 Task: Create new invoice with Date Opened :30-Apr-23, Select Customer: Saravana Bhavan, Terms: Payment Term 2. Make invoice entry for item-1 with Date: 30-Apr-23, Description: Play-Doh Brand Slime Toy Single Can, Action: Material, Income Account: Income:Sales, Quantity: 2, Unit Price: 7.4, Discount $: 0.55. Make entry for item-2 with Date: 30-Apr-23, Description: Ben & Jerry's Cherry Garcia_x000D_
, Action: Material, Income Account: Income:Sales, Quantity: 1, Unit Price: 7.5, Discount $: 1.55. Make entry for item-3 with Date: 30-Apr-23, Description: Degree Advanced Advanced Antiperspirant Deodorant Cool Rush, Action: Material, Income Account: Income:Sales, Quantity: 1, Unit Price: 8.5, Discount $: 2.05. Write Notes: 'Looking forward to serving you again.'. Post Invoice with Post Date: 30-Apr-23, Post to Accounts: Assets:Accounts Receivable. Pay / Process Payment with Transaction Date: 15-May-23, Amount: 26.65, Transfer Account: Checking Account. Print Invoice, display notes by going to Option, then go to Display Tab and check 'Invoice Notes'.
Action: Mouse moved to (135, 39)
Screenshot: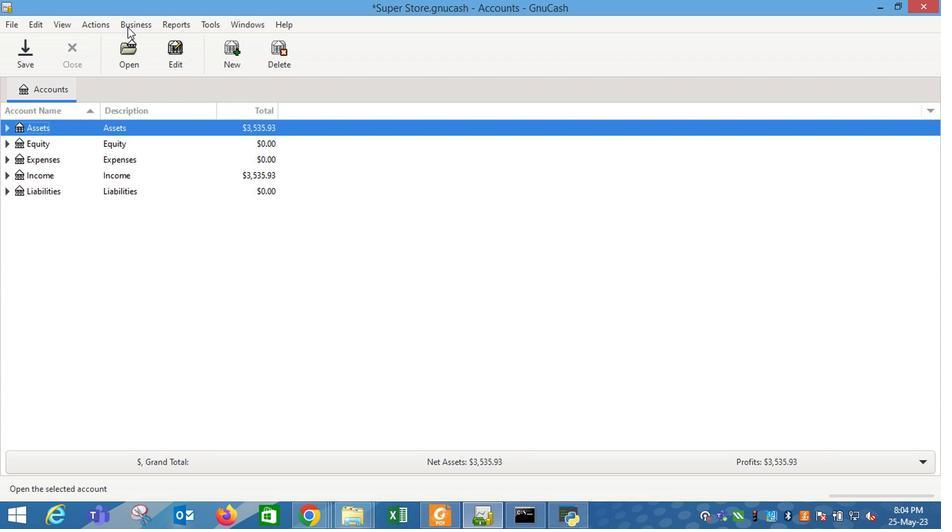 
Action: Mouse pressed left at (135, 39)
Screenshot: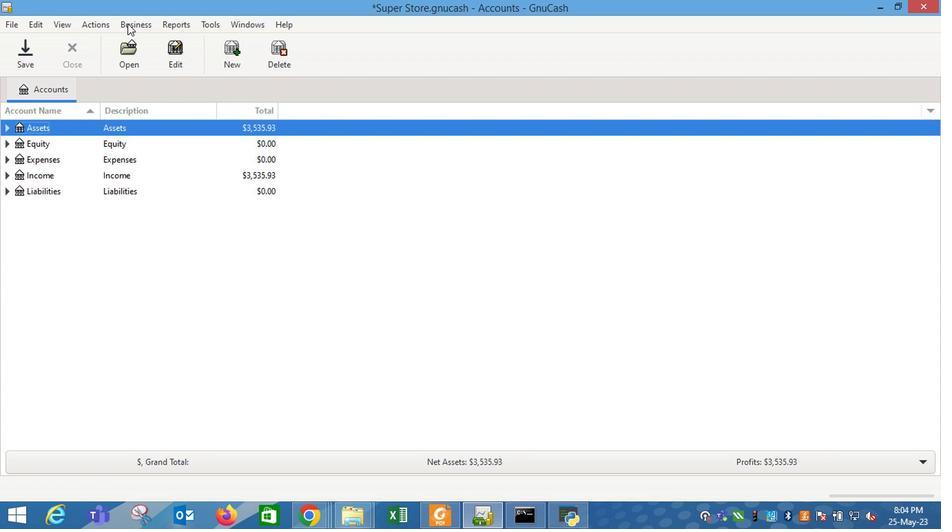 
Action: Mouse moved to (307, 104)
Screenshot: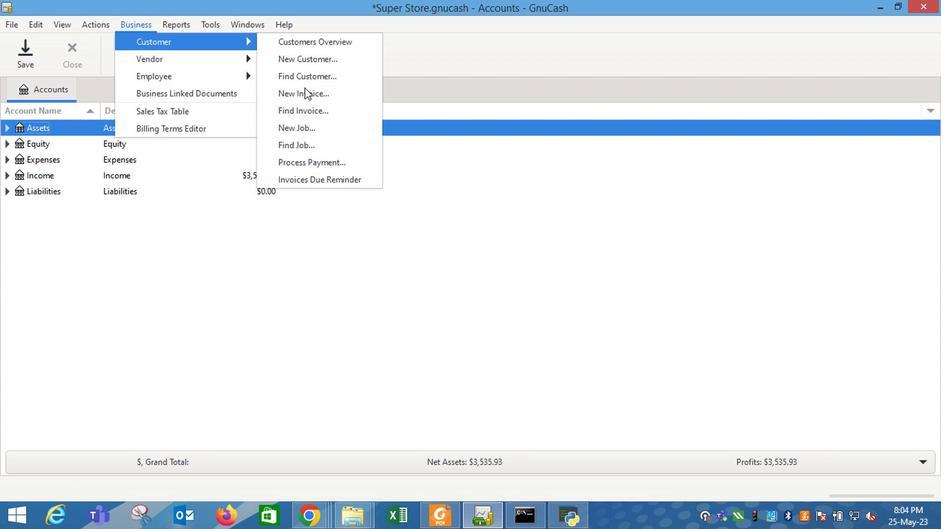 
Action: Mouse pressed left at (307, 104)
Screenshot: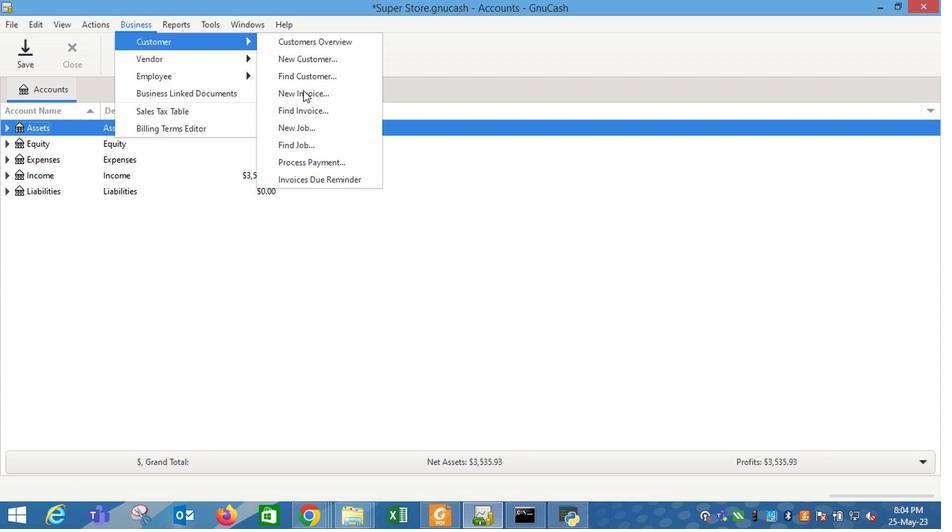 
Action: Mouse moved to (565, 224)
Screenshot: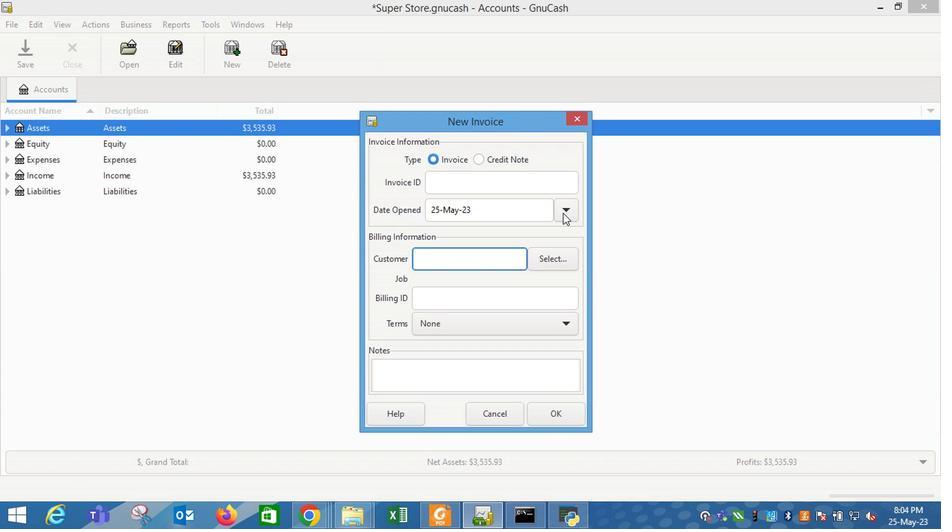 
Action: Mouse pressed left at (565, 224)
Screenshot: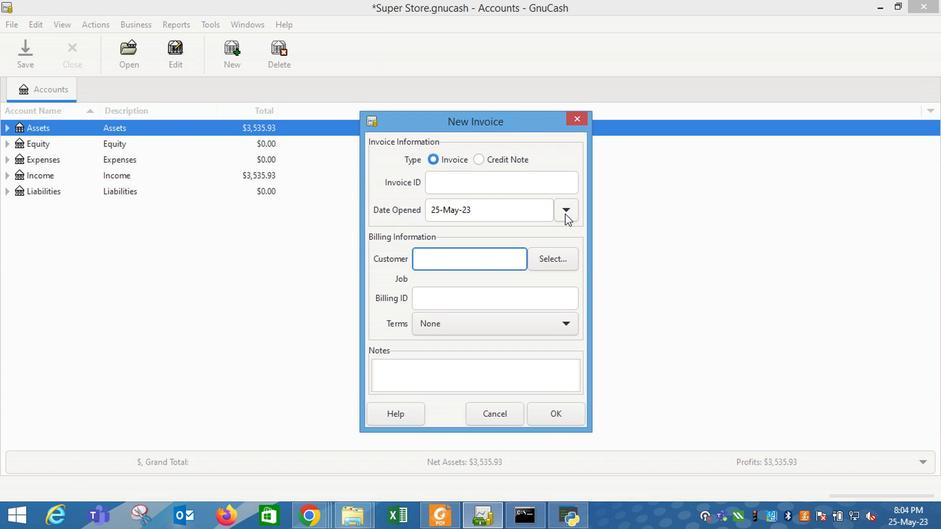 
Action: Mouse moved to (460, 241)
Screenshot: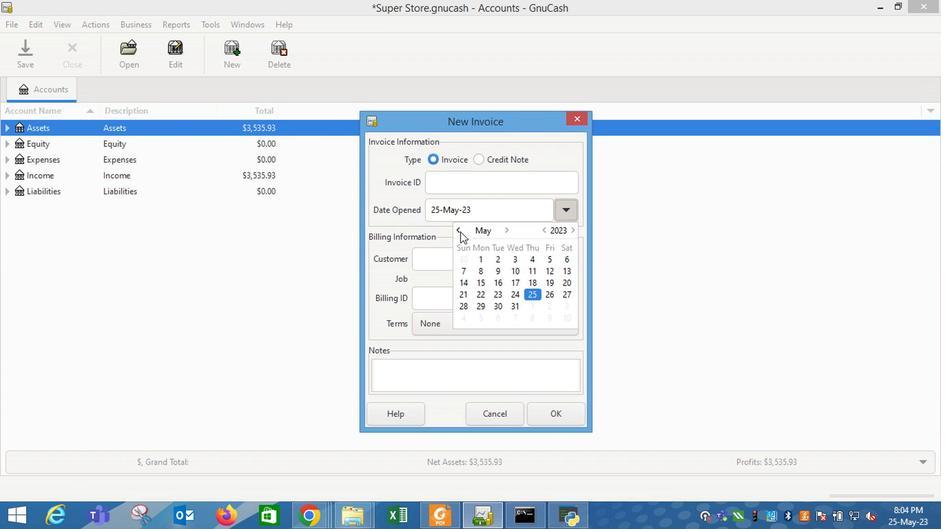 
Action: Mouse pressed left at (460, 241)
Screenshot: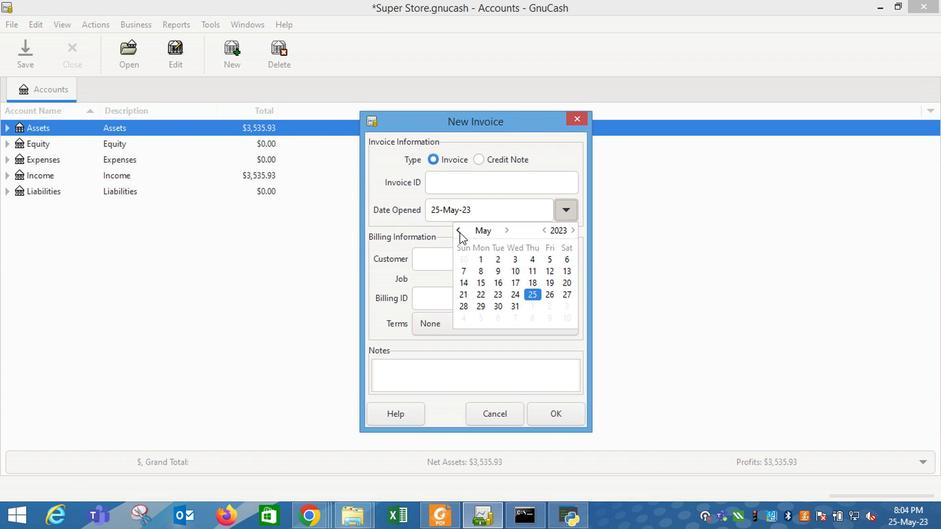 
Action: Mouse moved to (466, 325)
Screenshot: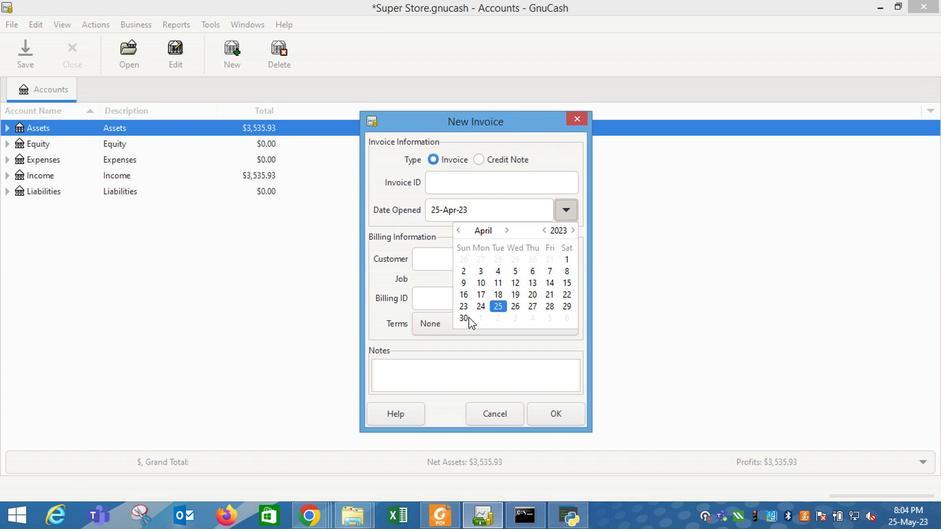 
Action: Mouse pressed left at (466, 325)
Screenshot: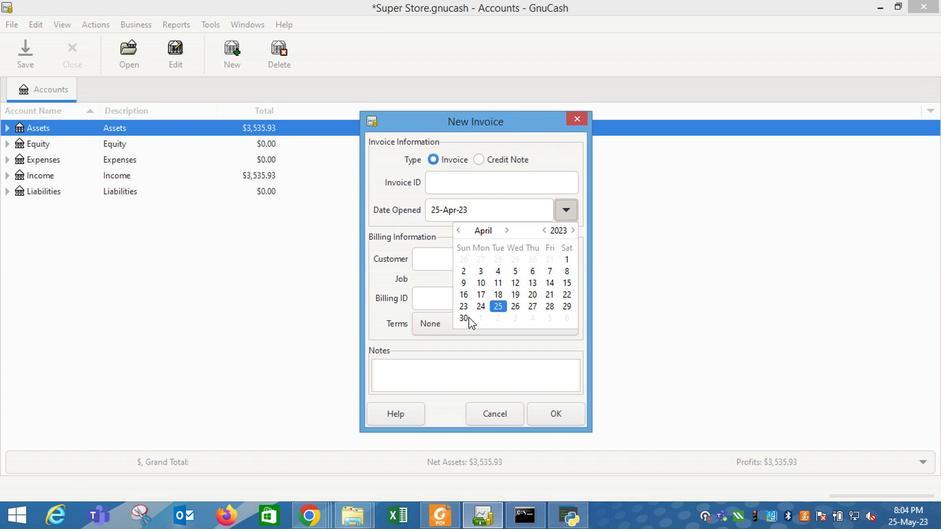 
Action: Mouse moved to (436, 268)
Screenshot: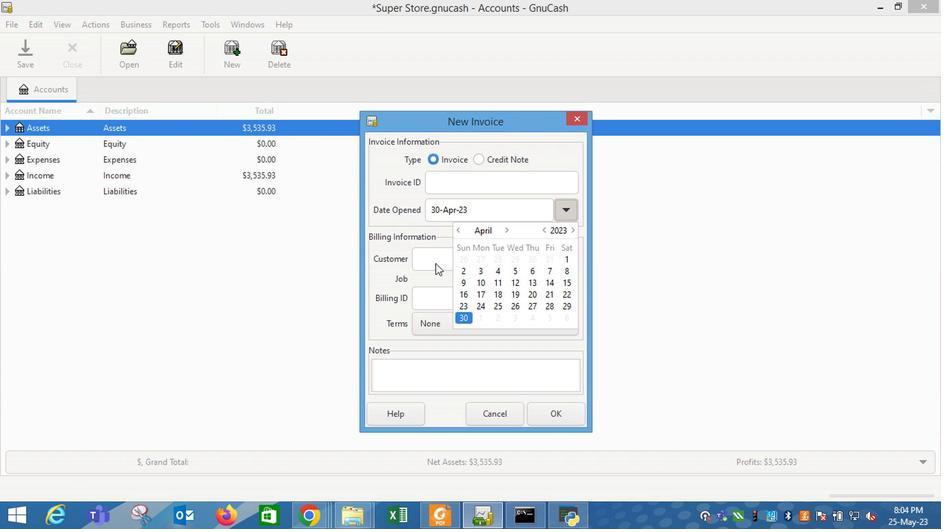 
Action: Mouse pressed left at (436, 268)
Screenshot: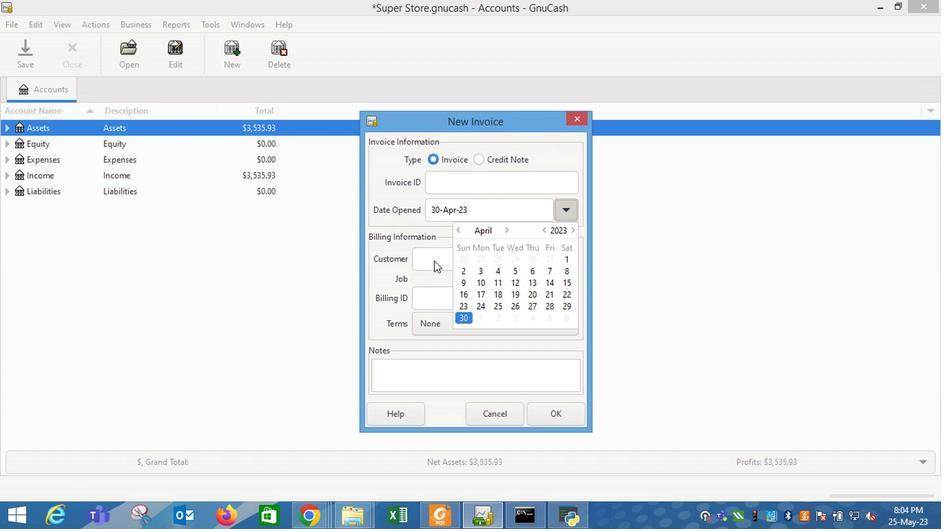 
Action: Mouse moved to (436, 266)
Screenshot: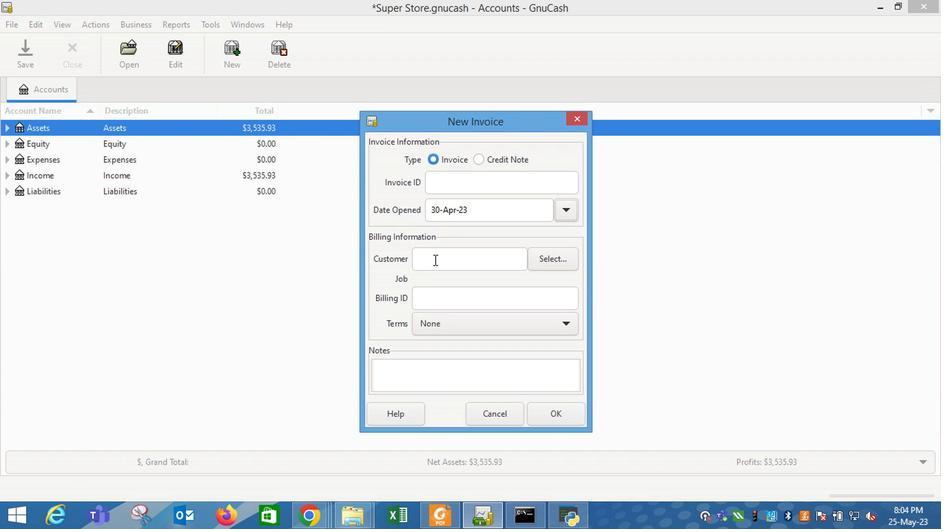 
Action: Mouse pressed left at (436, 266)
Screenshot: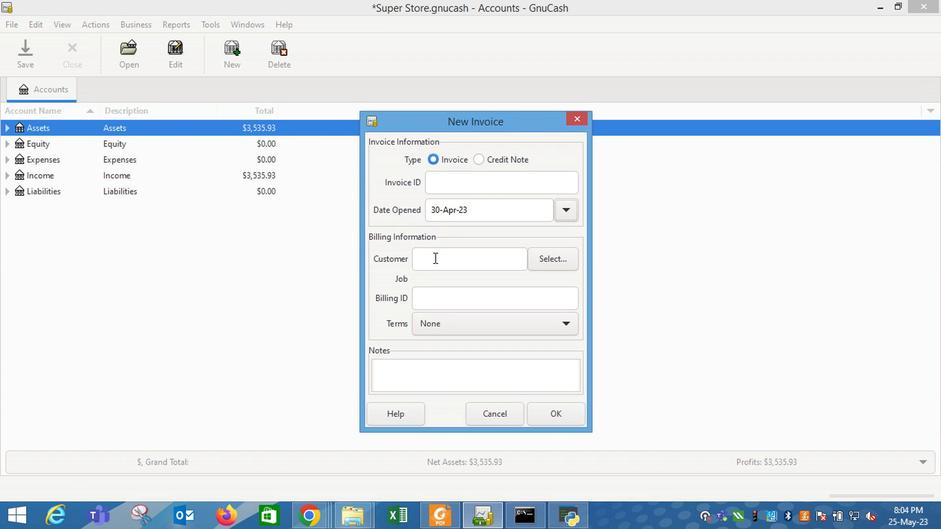 
Action: Key pressed sar
Screenshot: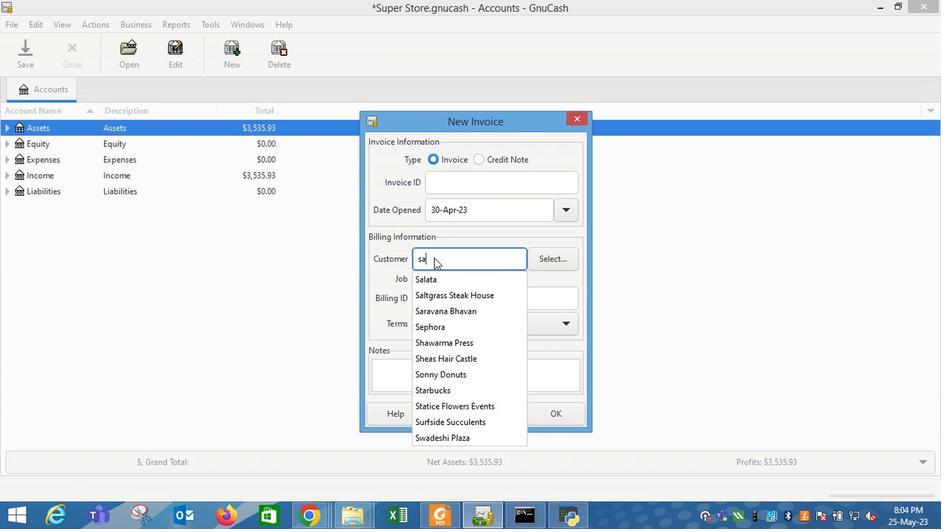 
Action: Mouse moved to (437, 284)
Screenshot: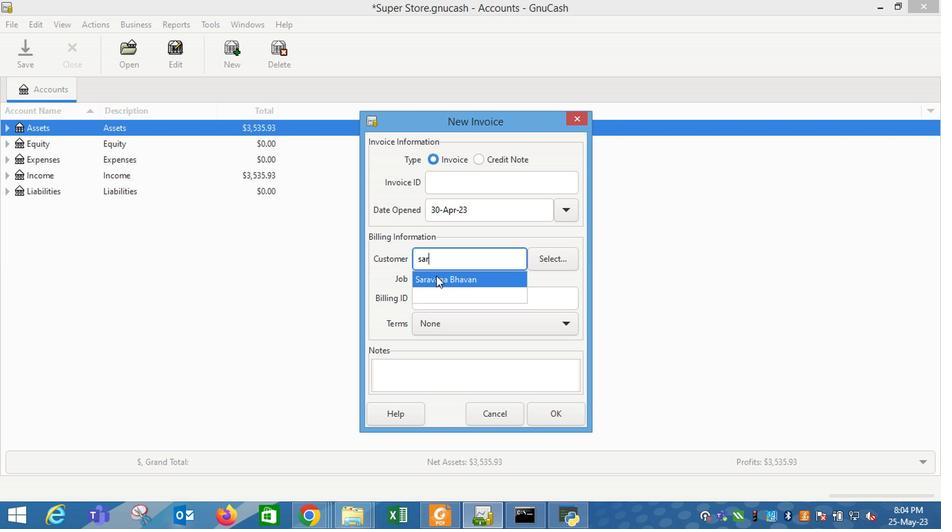 
Action: Mouse pressed left at (437, 284)
Screenshot: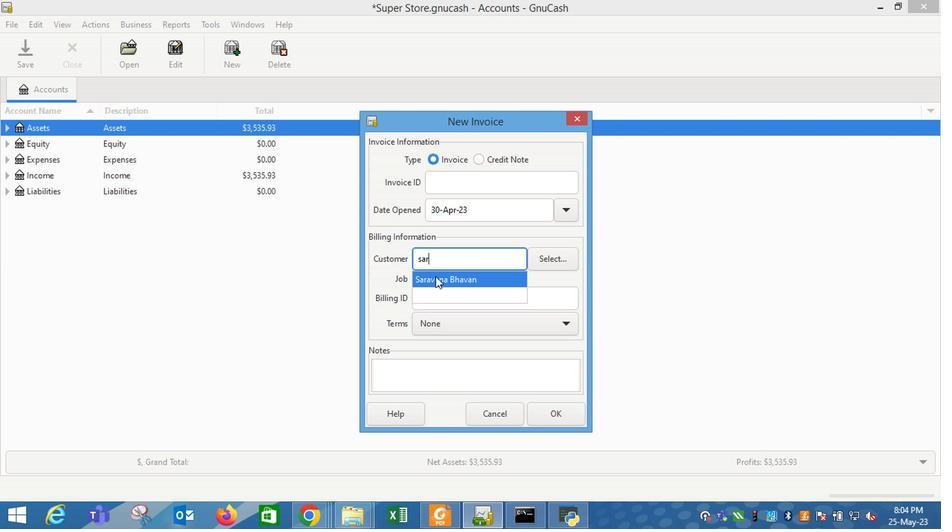 
Action: Mouse moved to (461, 337)
Screenshot: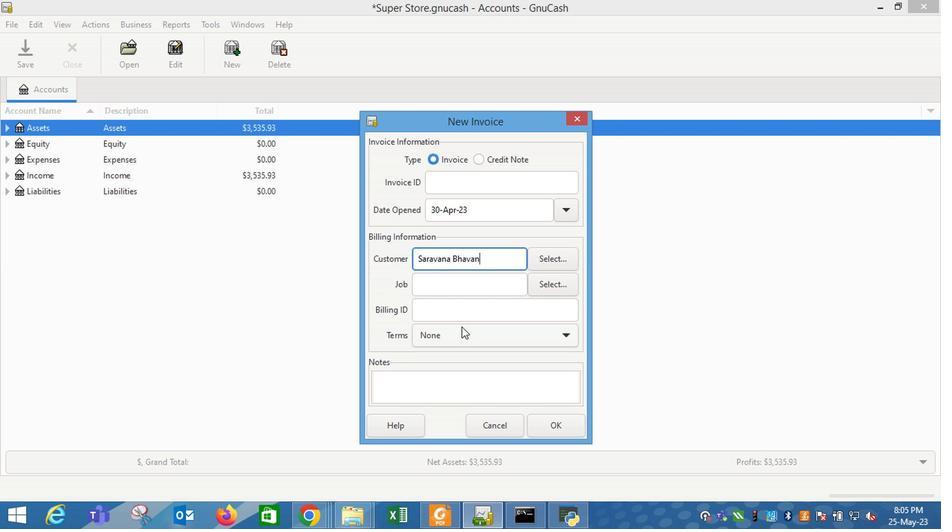 
Action: Mouse pressed left at (461, 337)
Screenshot: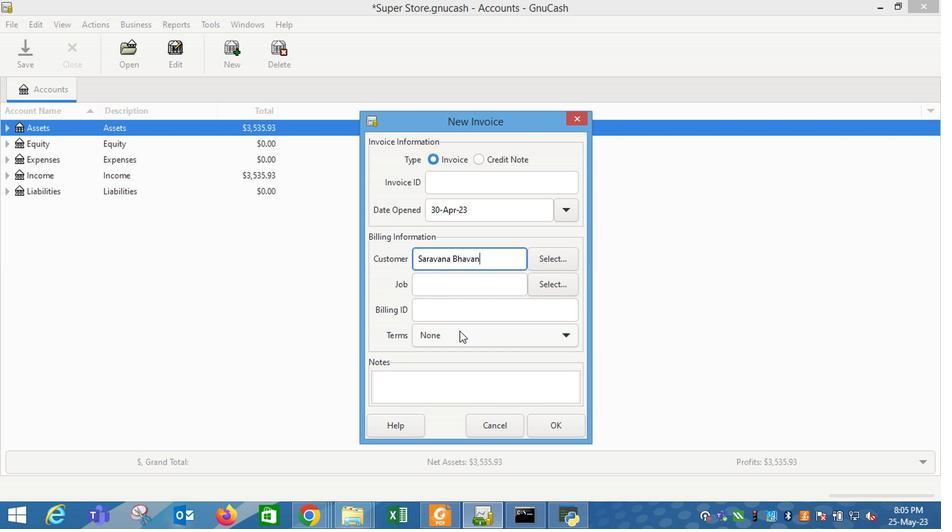 
Action: Mouse moved to (450, 380)
Screenshot: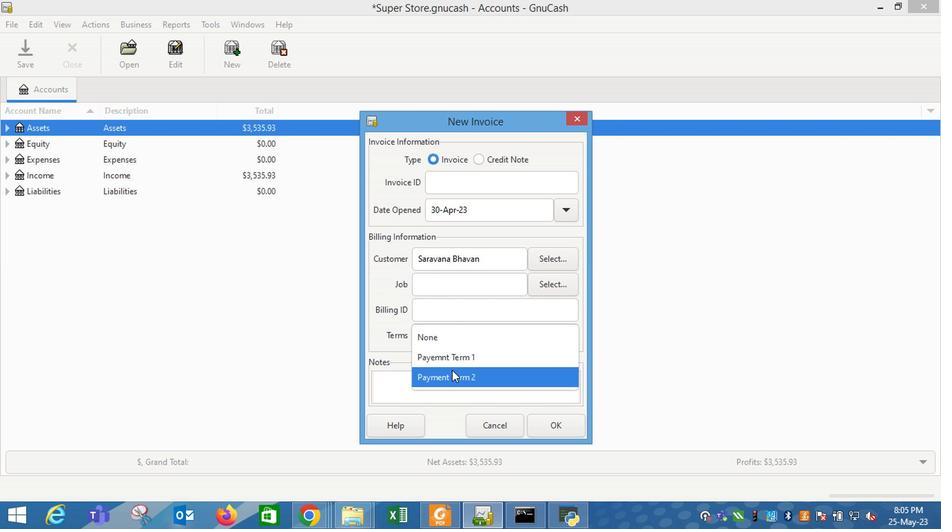 
Action: Mouse pressed left at (450, 380)
Screenshot: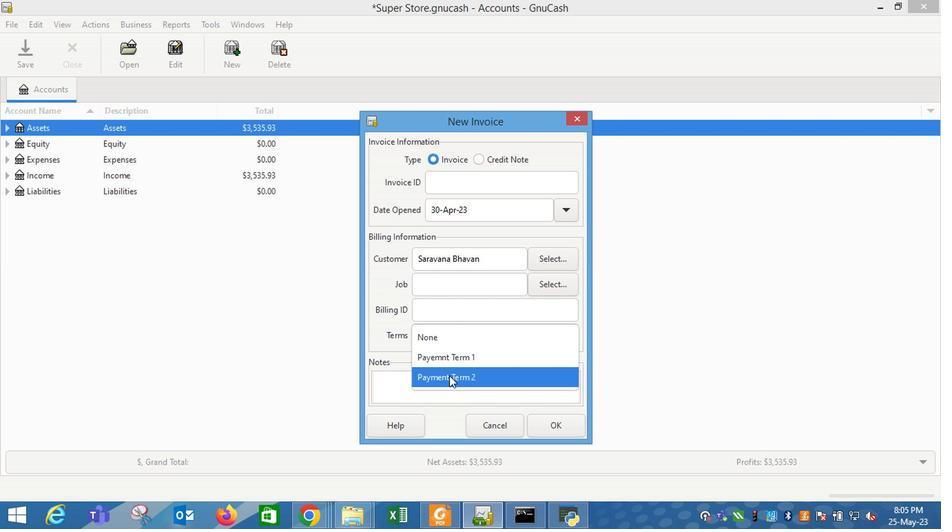 
Action: Mouse moved to (559, 427)
Screenshot: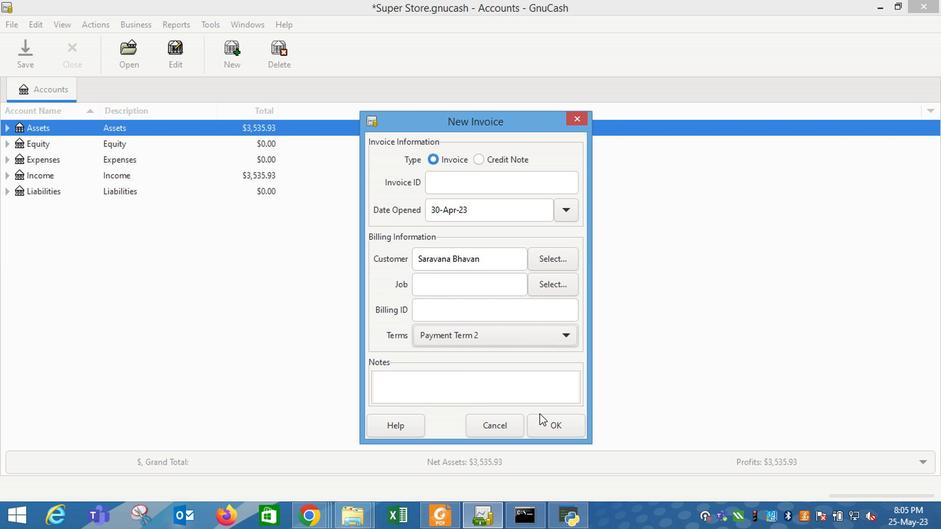 
Action: Mouse pressed left at (559, 427)
Screenshot: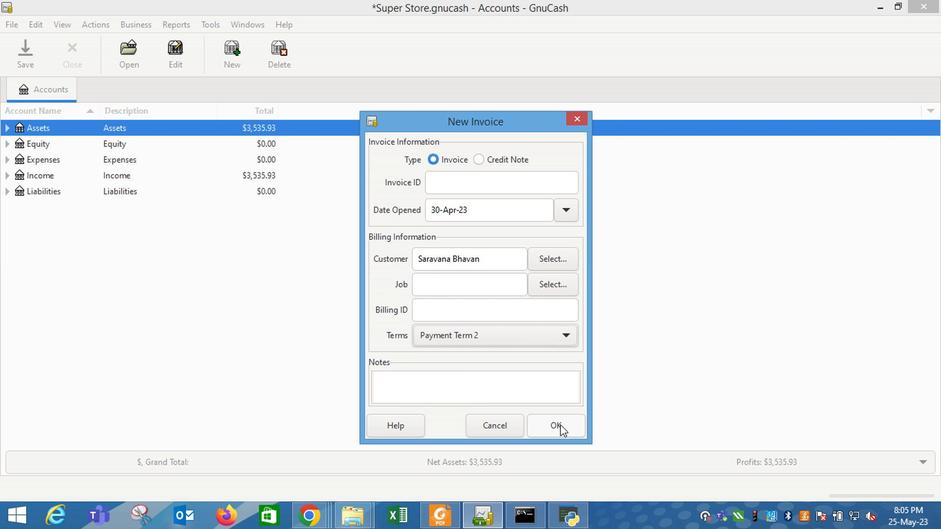 
Action: Mouse moved to (75, 279)
Screenshot: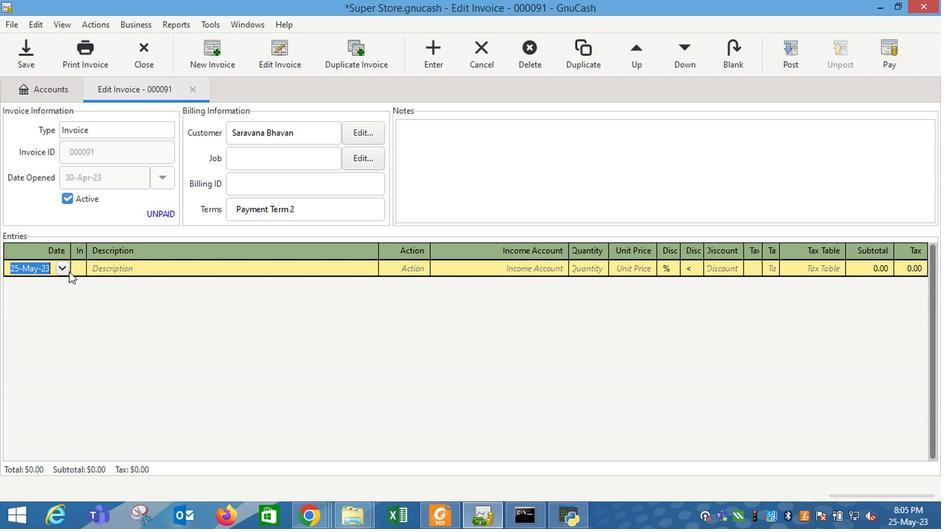 
Action: Mouse pressed left at (75, 279)
Screenshot: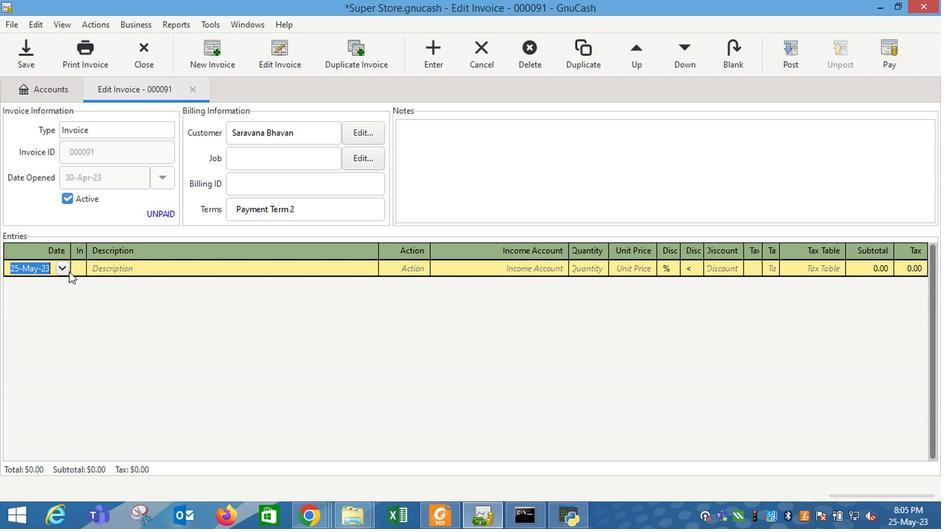 
Action: Mouse moved to (17, 293)
Screenshot: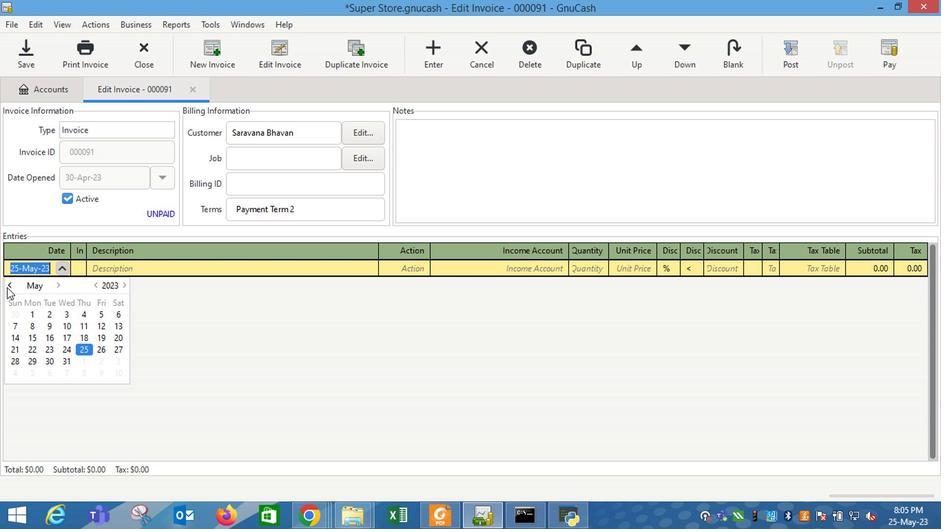 
Action: Mouse pressed left at (17, 293)
Screenshot: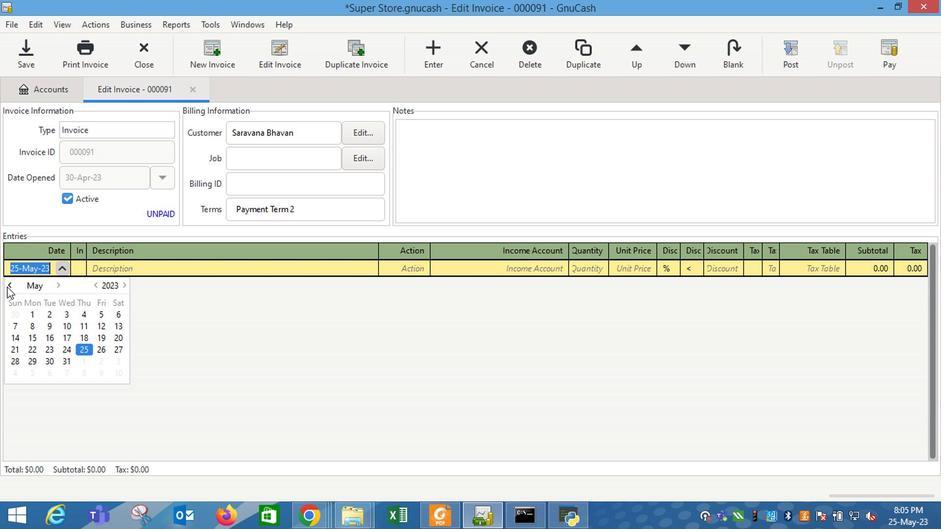 
Action: Mouse moved to (12, 378)
Screenshot: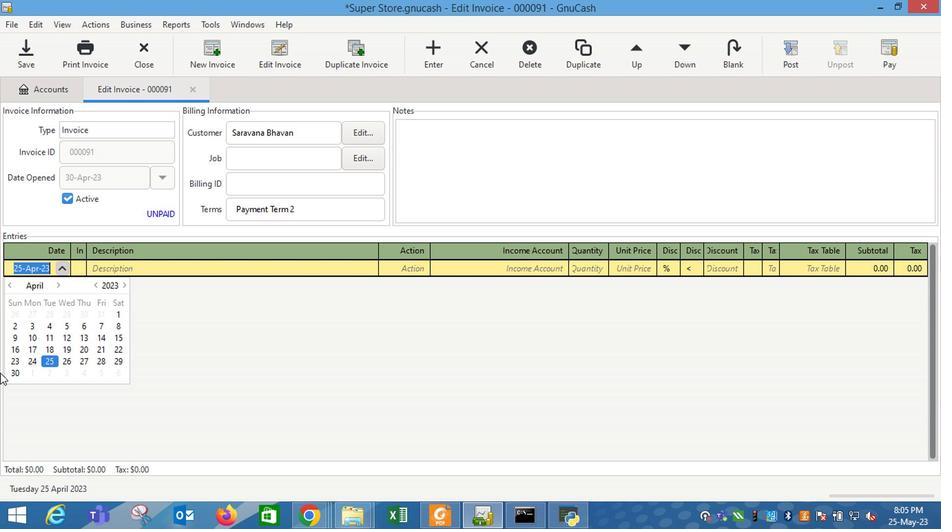 
Action: Mouse pressed left at (12, 378)
Screenshot: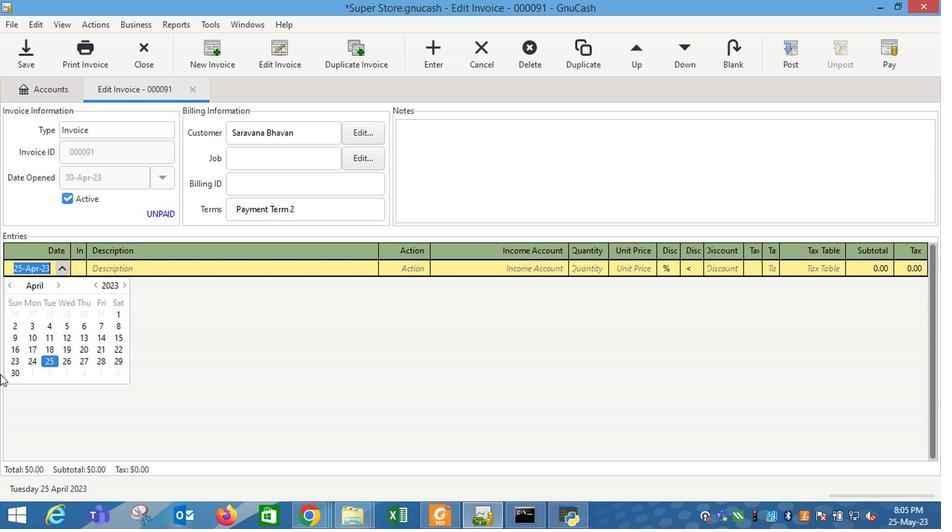 
Action: Mouse moved to (14, 377)
Screenshot: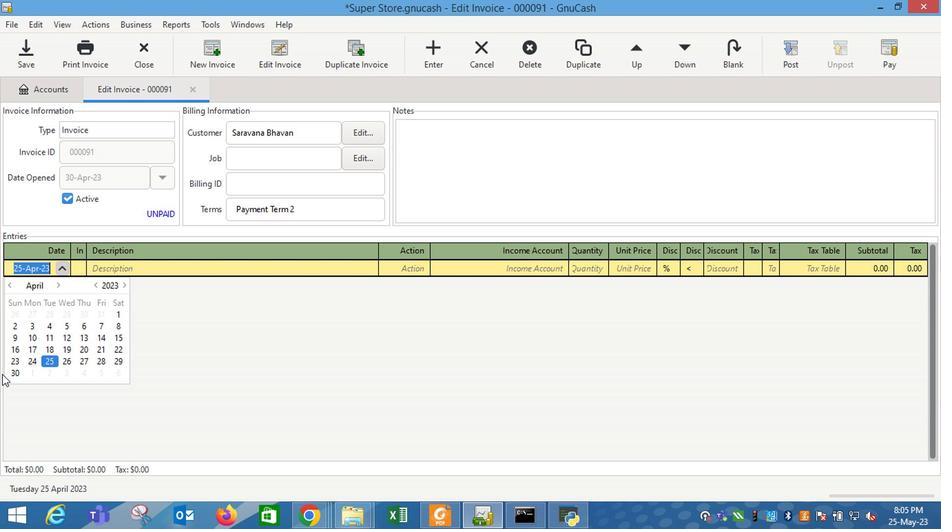 
Action: Mouse pressed left at (14, 377)
Screenshot: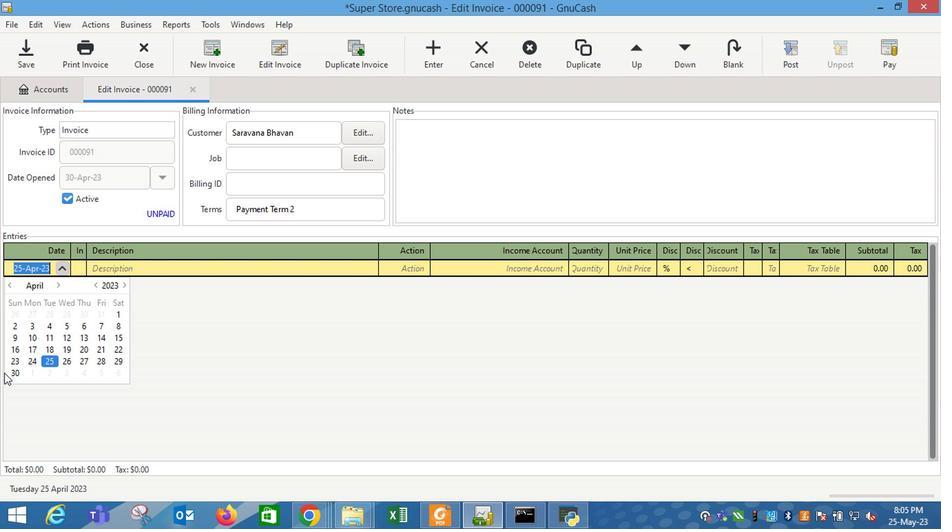 
Action: Mouse moved to (22, 375)
Screenshot: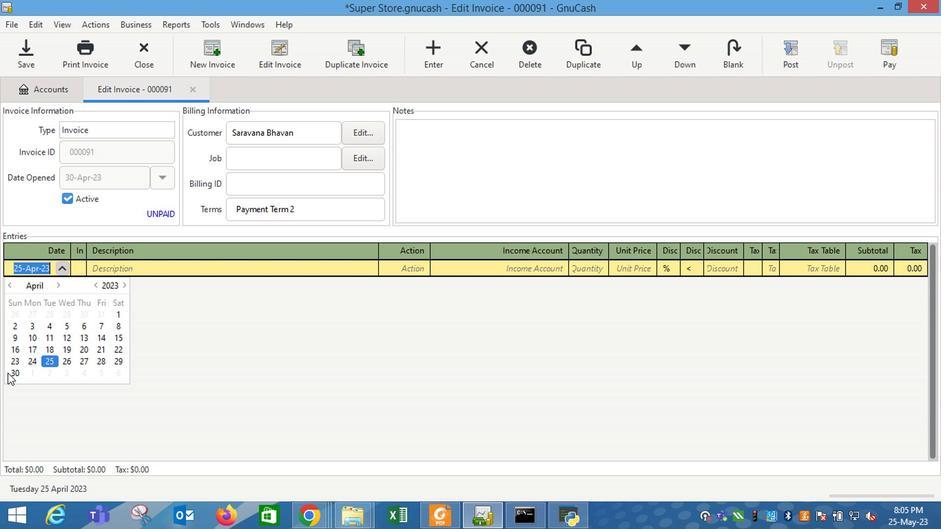 
Action: Mouse pressed left at (22, 375)
Screenshot: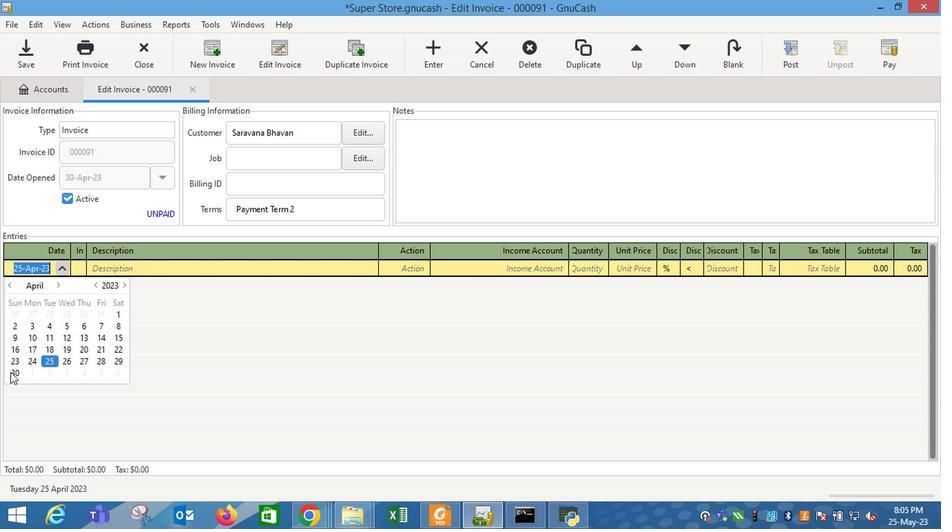 
Action: Mouse moved to (23, 375)
Screenshot: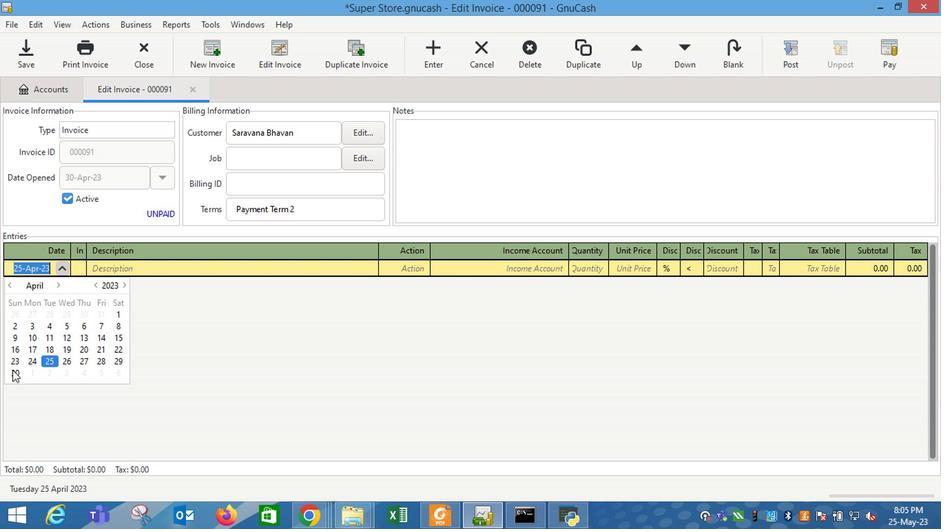 
Action: Key pressed <Key.tab><Key.shift_r>Play-<Key.shift_r>Doh<Key.shift_r>Brand<Key.left><Key.left><Key.left><Key.left><Key.left><Key.space><Key.end><Key.space><Key.shift_r>Smile<Key.space><Key.shift_r>Toy<Key.space><Key.shift_r>Single<Key.space><Key.shift_r>Can<Key.tab>m<Key.tab>in<Key.down><Key.down><Key.down><Key.tab>2<Key.tab>7.4
Screenshot: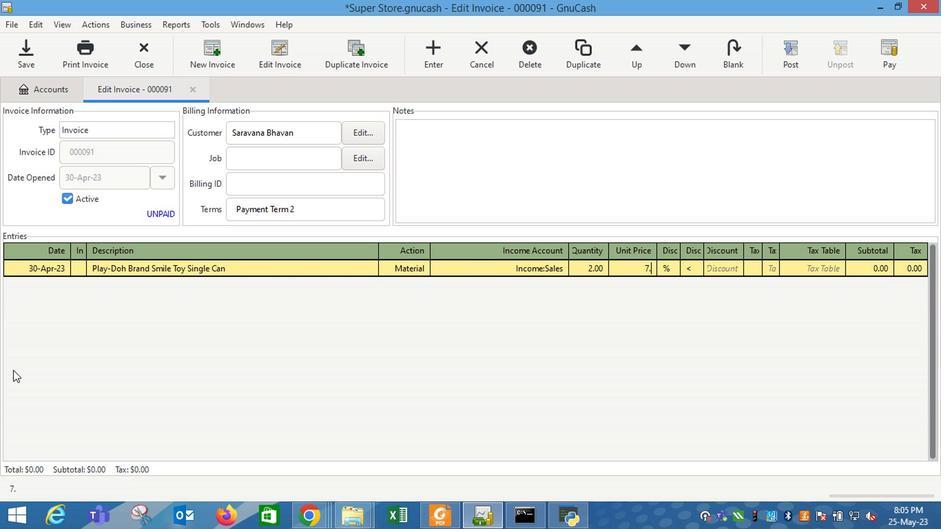 
Action: Mouse moved to (665, 284)
Screenshot: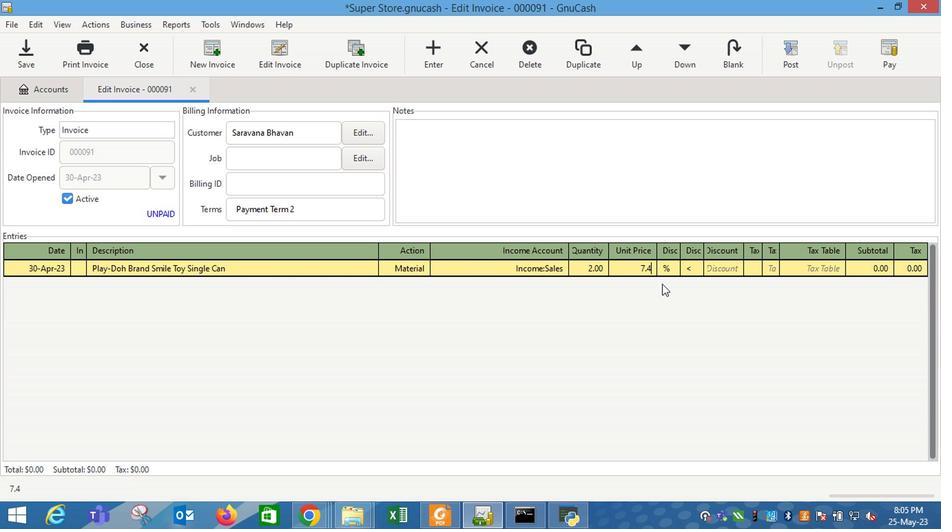
Action: Mouse pressed left at (665, 284)
Screenshot: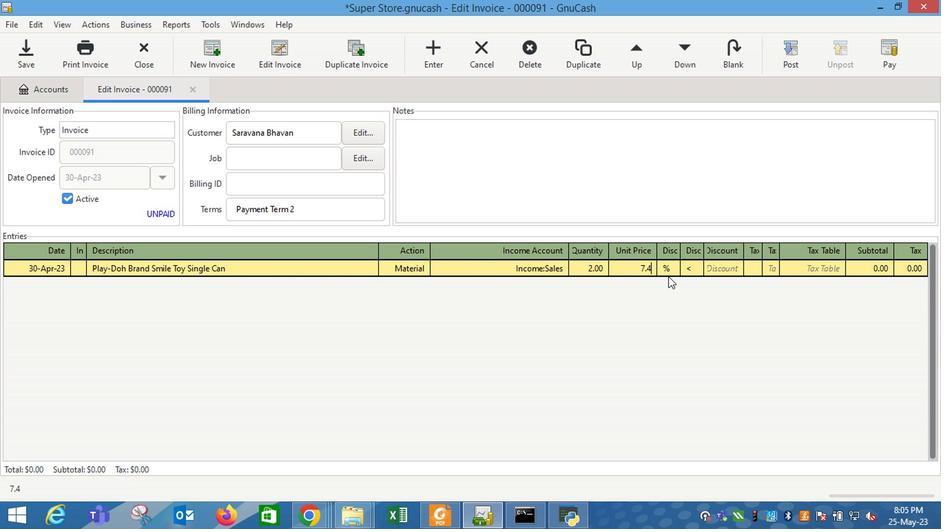 
Action: Mouse moved to (686, 275)
Screenshot: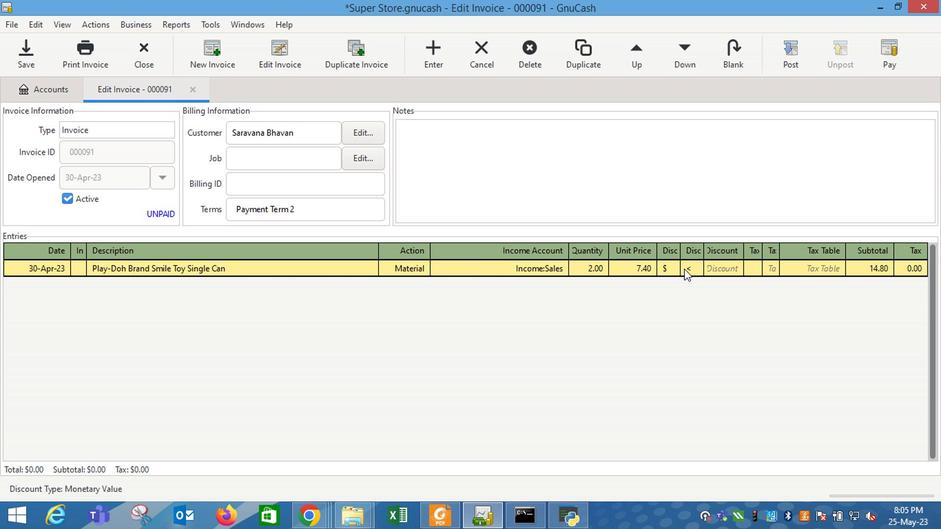 
Action: Mouse pressed left at (686, 275)
Screenshot: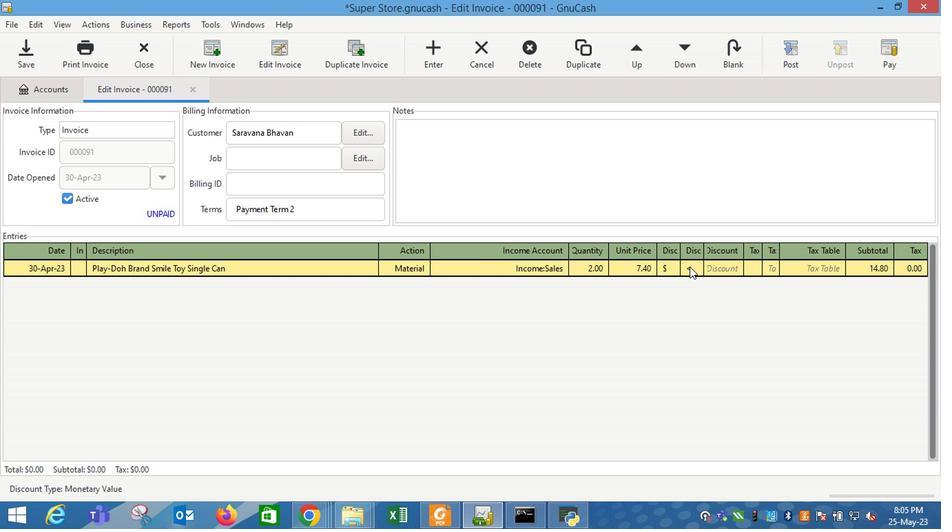 
Action: Mouse moved to (718, 275)
Screenshot: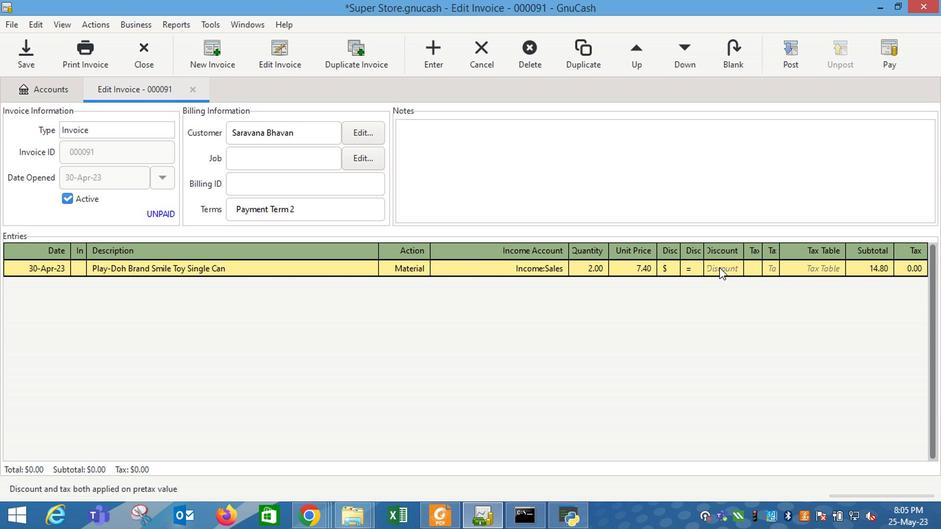 
Action: Mouse pressed left at (718, 275)
Screenshot: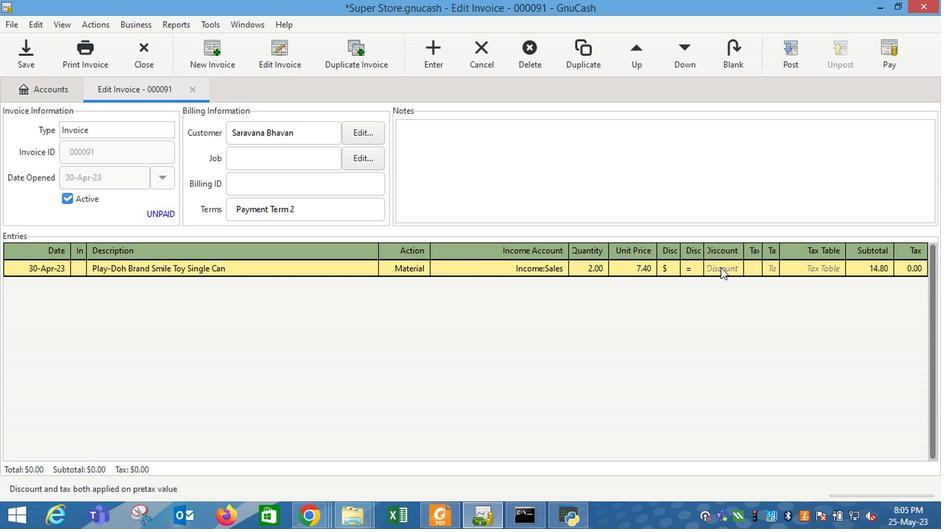 
Action: Mouse moved to (713, 276)
Screenshot: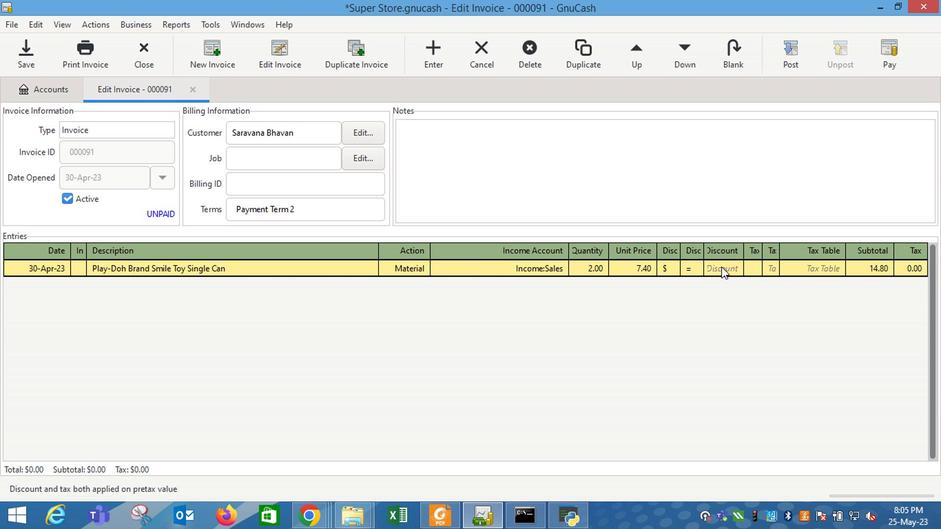 
Action: Key pressed 0.55<Key.enter><Key.tab>
Screenshot: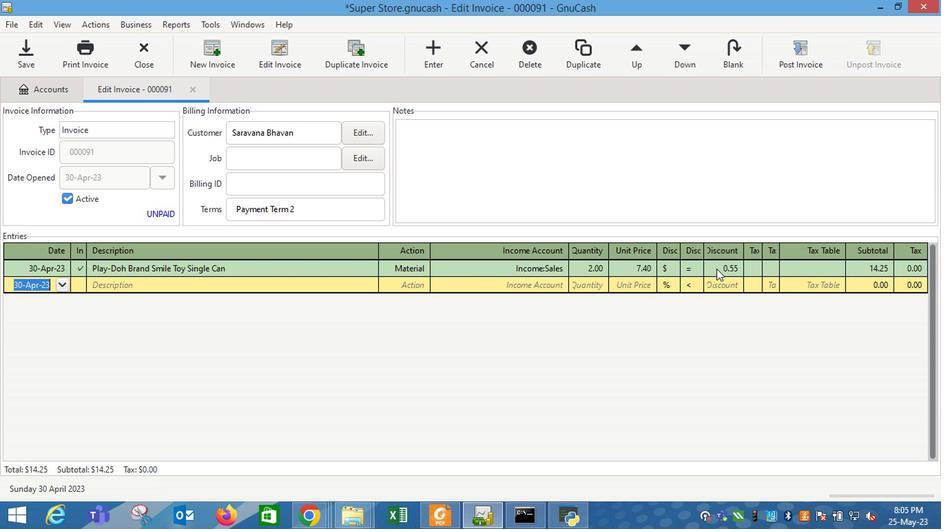 
Action: Mouse moved to (712, 276)
Screenshot: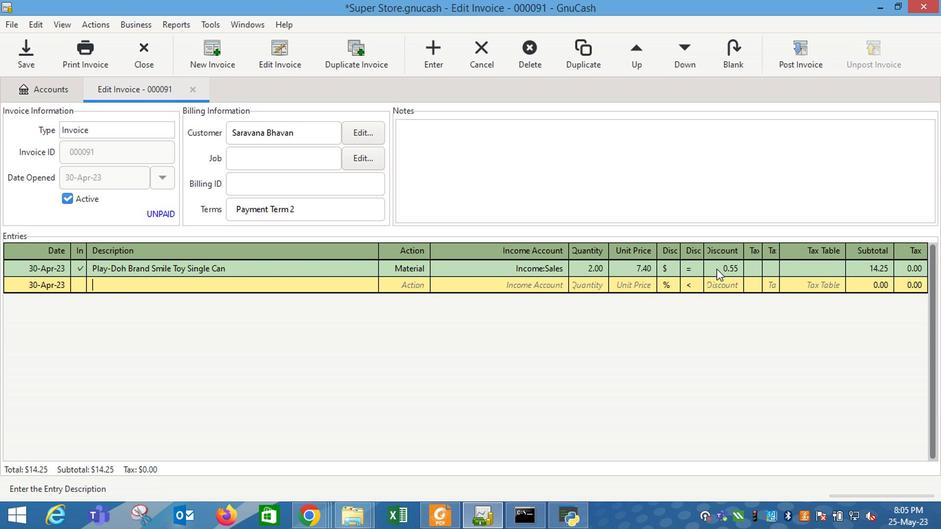 
Action: Key pressed <Key.shift_r>Ben<Key.space><Key.shift_r>&<Key.space><Key.shift_r>Jerry's<Key.space><Key.shift_r><Key.shift_r><Key.shift_r>C<Key.tab><Key.tab>
Screenshot: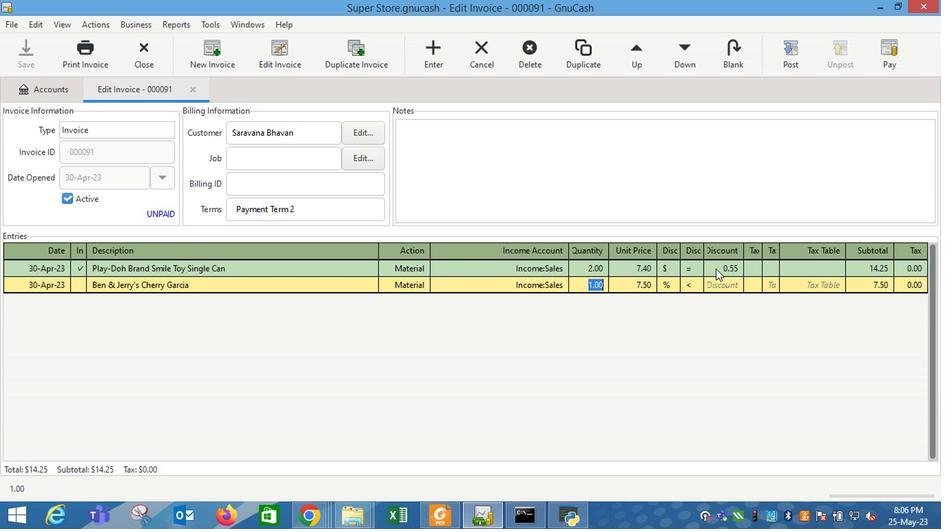 
Action: Mouse moved to (665, 293)
Screenshot: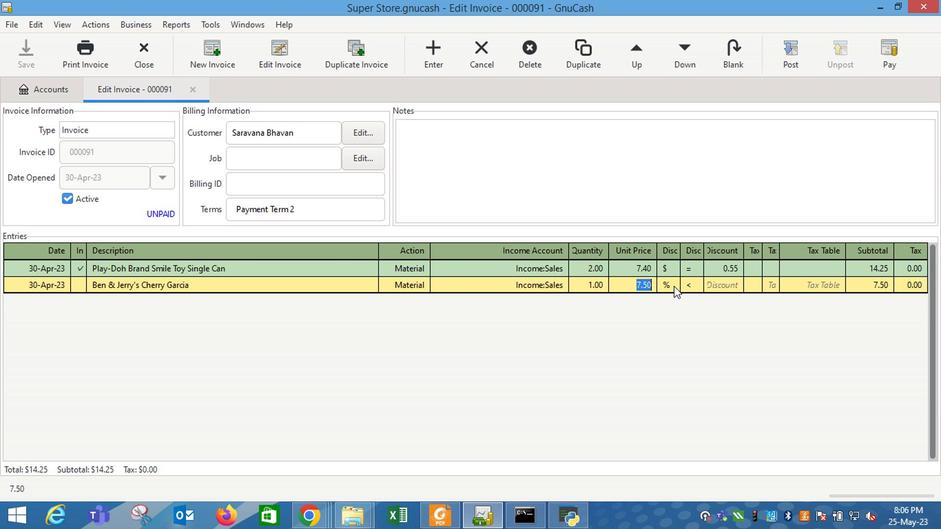 
Action: Mouse pressed left at (665, 293)
Screenshot: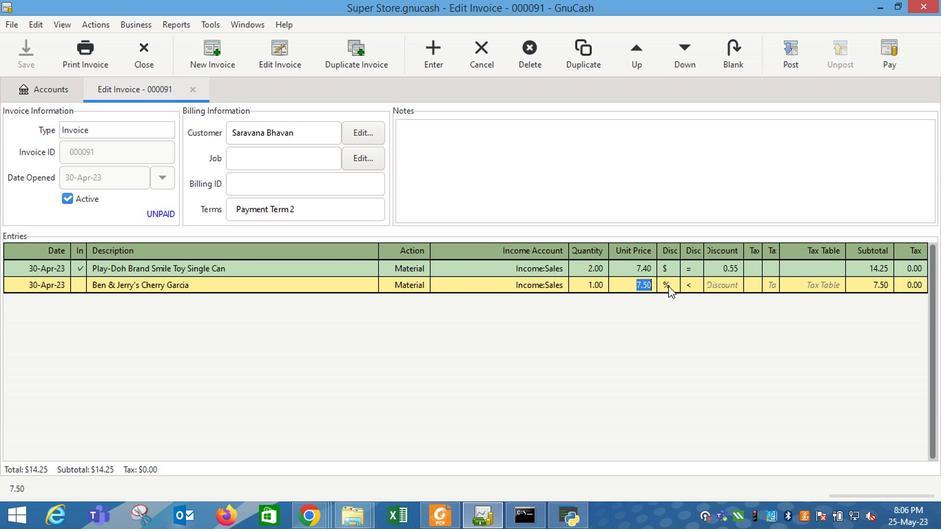 
Action: Mouse moved to (686, 291)
Screenshot: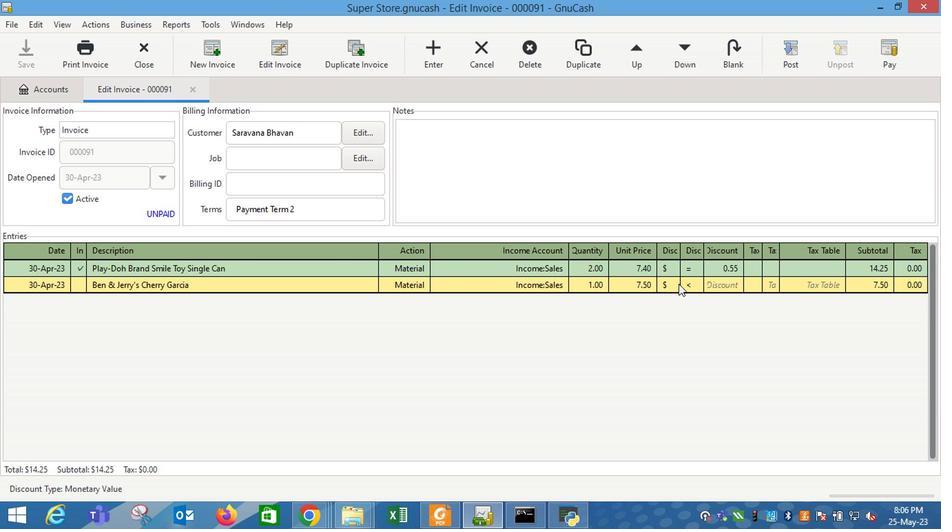 
Action: Mouse pressed left at (686, 291)
Screenshot: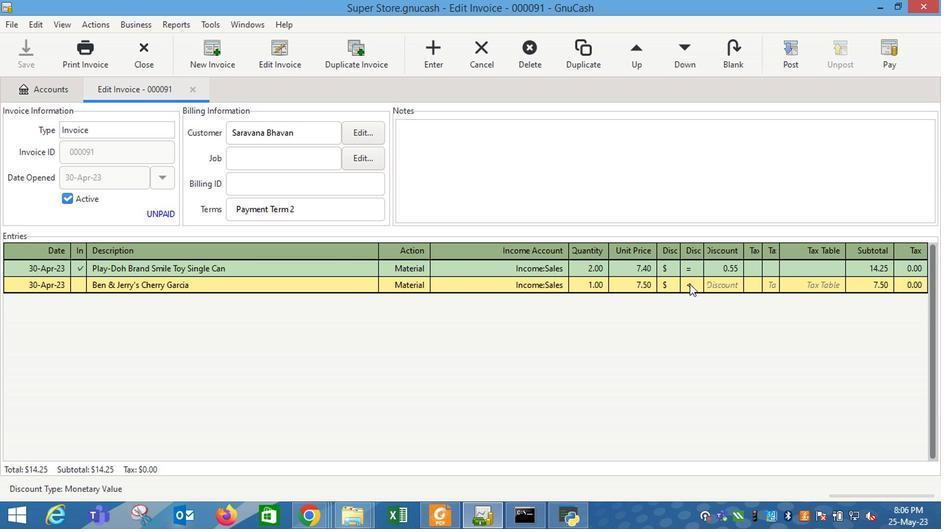 
Action: Mouse moved to (720, 290)
Screenshot: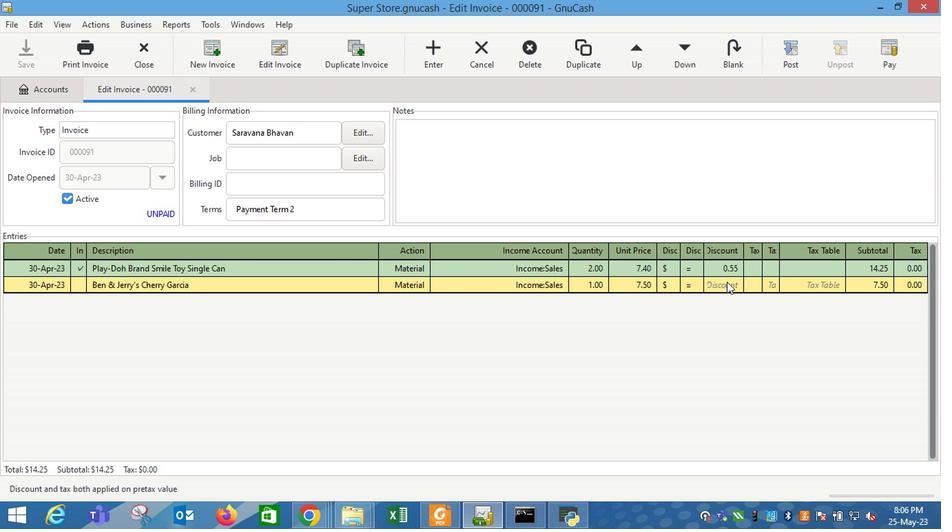 
Action: Mouse pressed left at (720, 290)
Screenshot: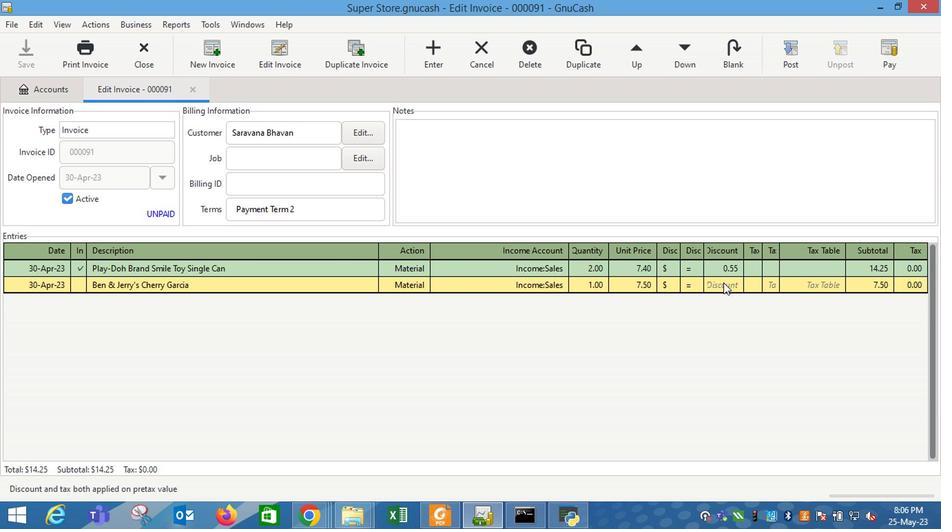 
Action: Mouse moved to (717, 292)
Screenshot: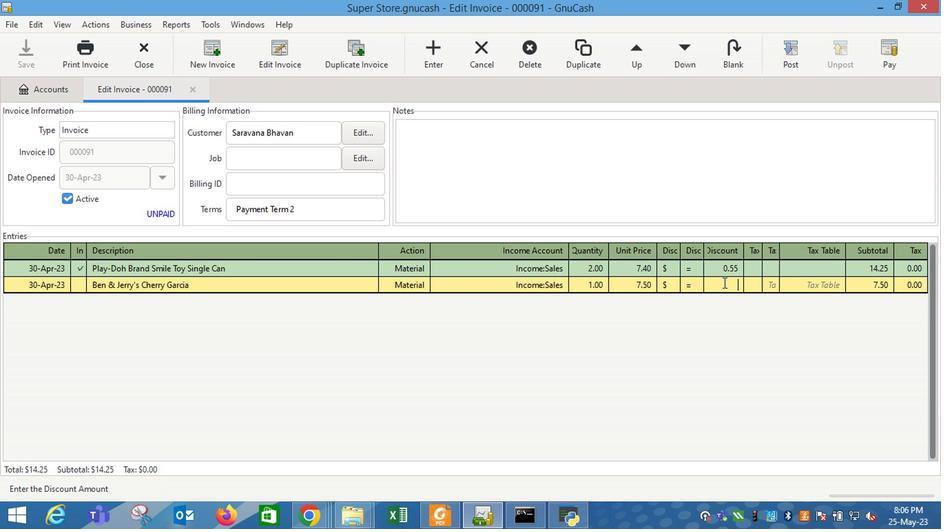 
Action: Key pressed 1.55<Key.enter><Key.tab><Key.shift_r>Degree<Key.space><Key.shift_r>Advanced<Key.space><Key.shift_r>Advanced<Key.space><Key.shift_r>Ani<Key.backspace>tiperspirant<Key.space><Key.shift_r>Deodorant<Key.space><Key.shift_r>Cool<Key.space><Key.shift_r>Rush<Key.tab>m<Key.tab>in<Key.down><Key.down><Key.down><Key.tab>1<Key.tab>8.5
Screenshot: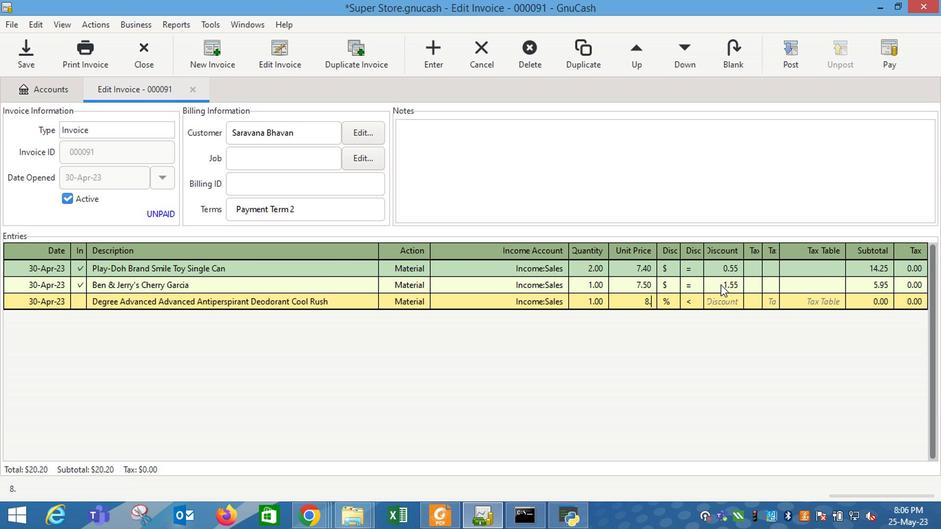 
Action: Mouse moved to (665, 309)
Screenshot: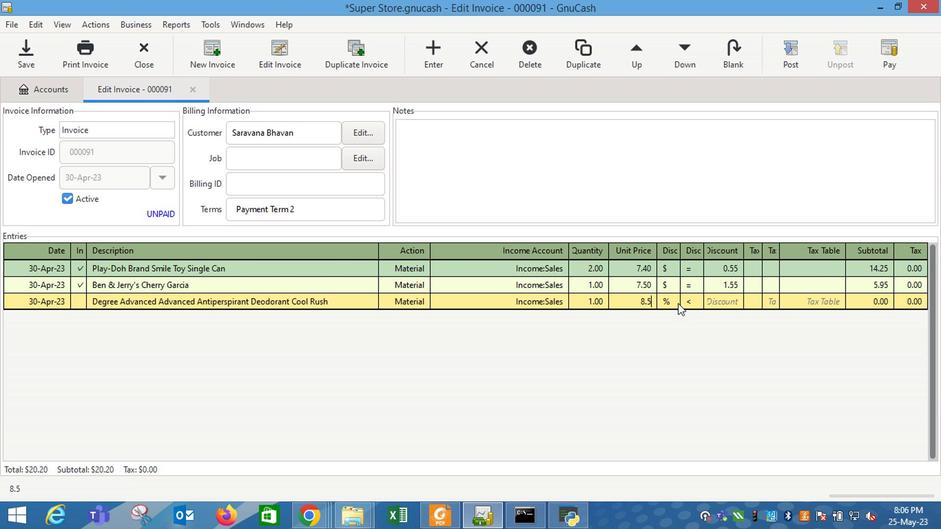 
Action: Mouse pressed left at (665, 309)
Screenshot: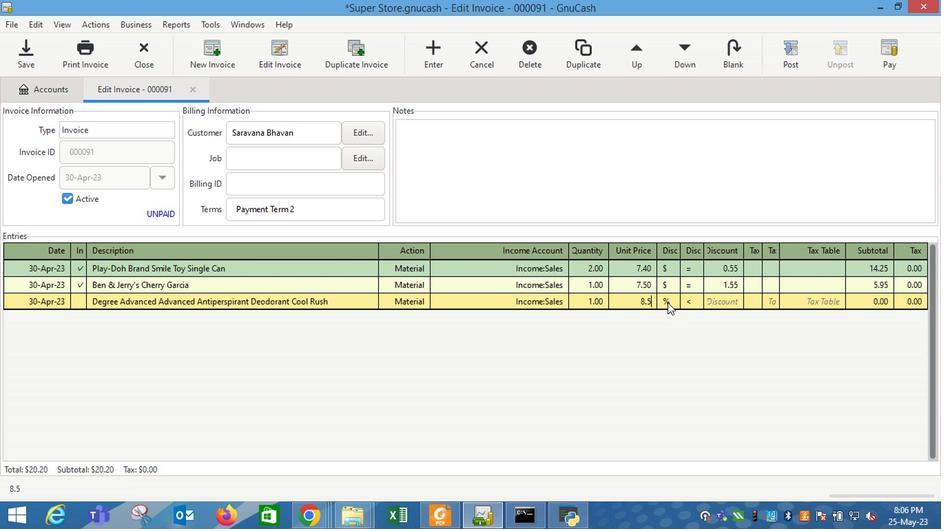 
Action: Mouse moved to (682, 307)
Screenshot: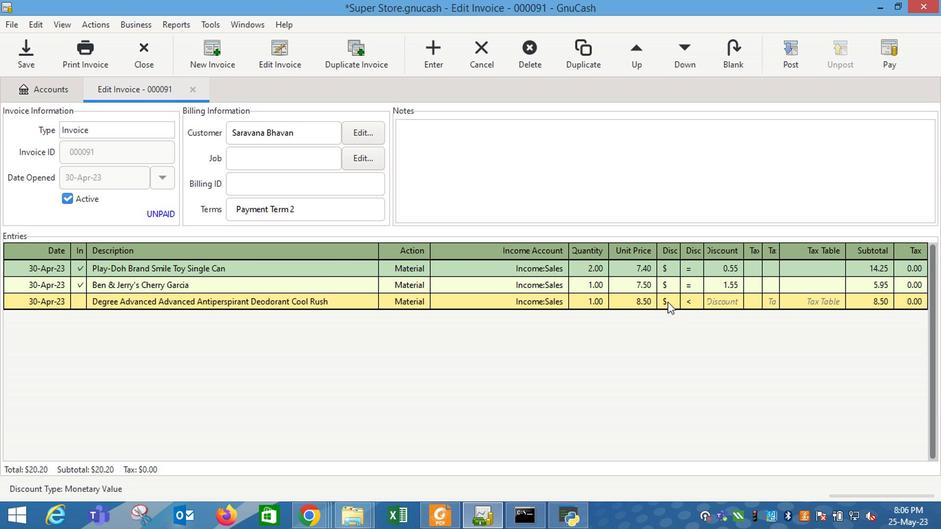 
Action: Mouse pressed left at (682, 307)
Screenshot: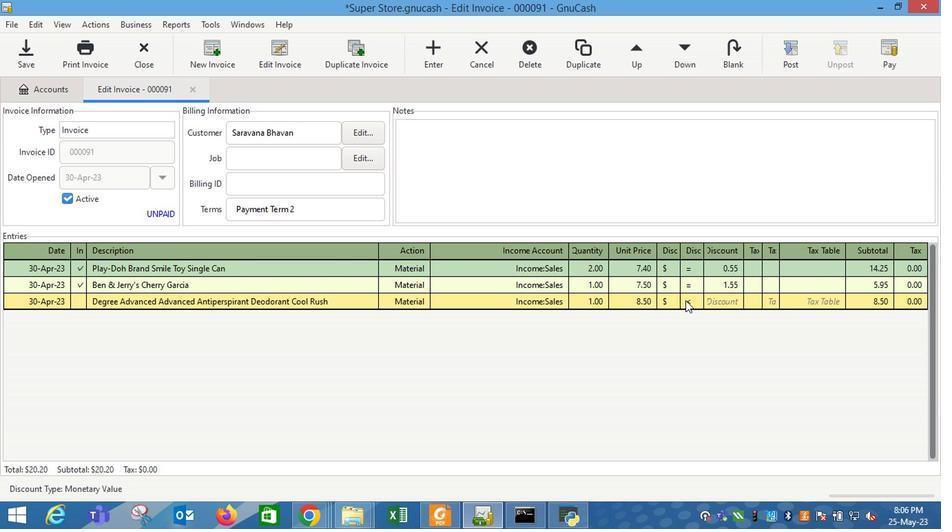 
Action: Mouse moved to (716, 309)
Screenshot: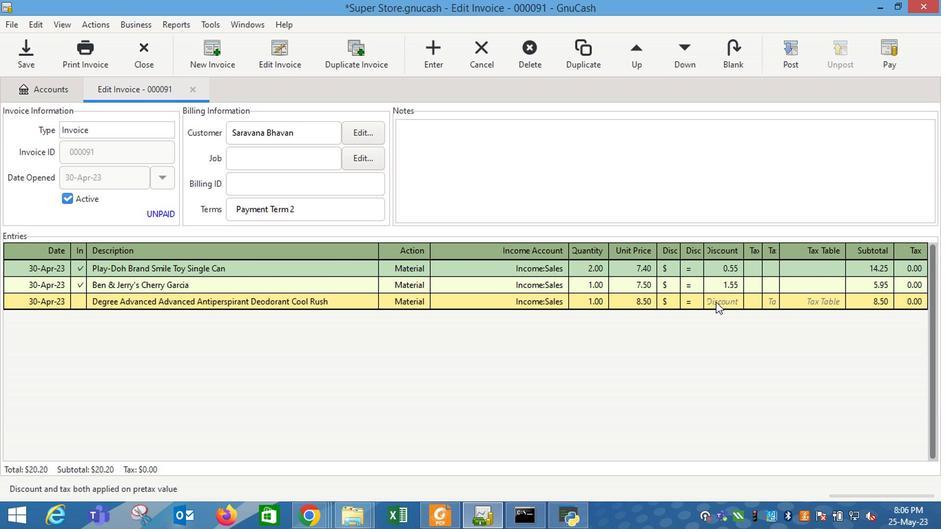 
Action: Mouse pressed left at (716, 309)
Screenshot: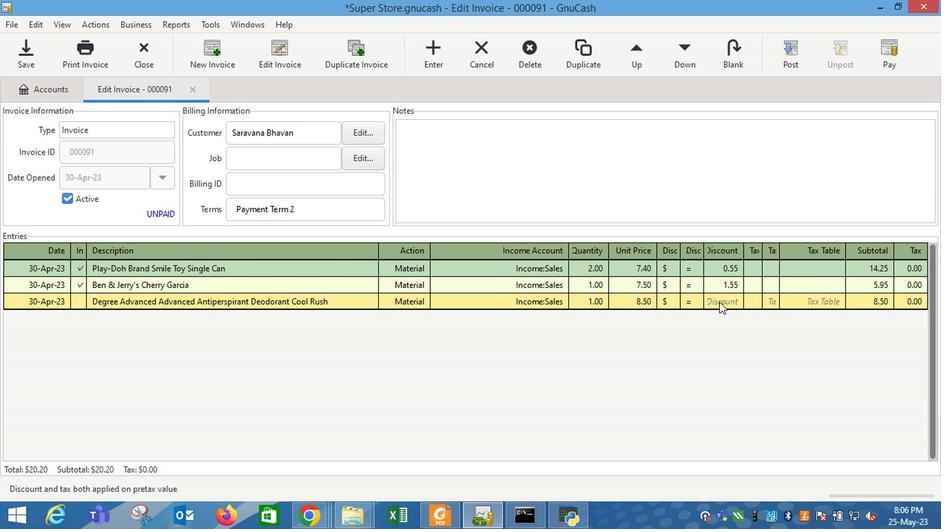 
Action: Mouse moved to (711, 311)
Screenshot: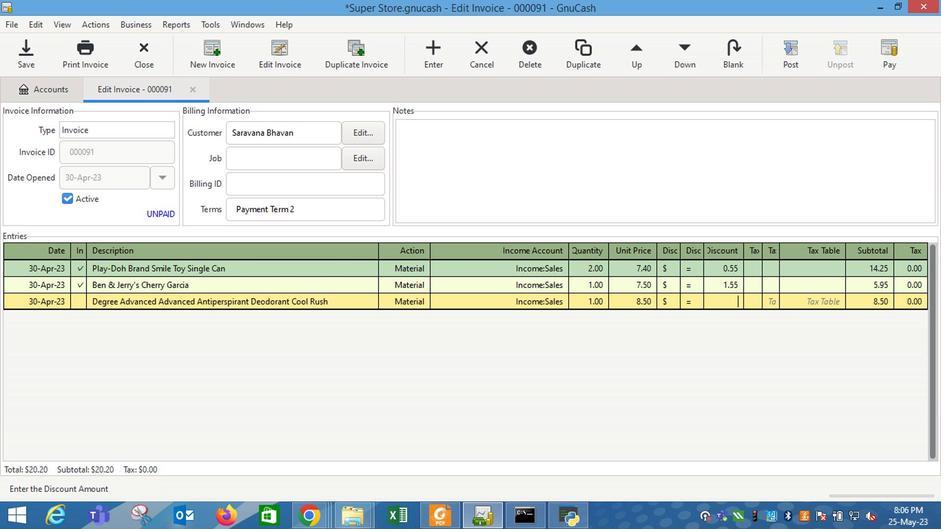 
Action: Key pressed 2.05<Key.enter>
Screenshot: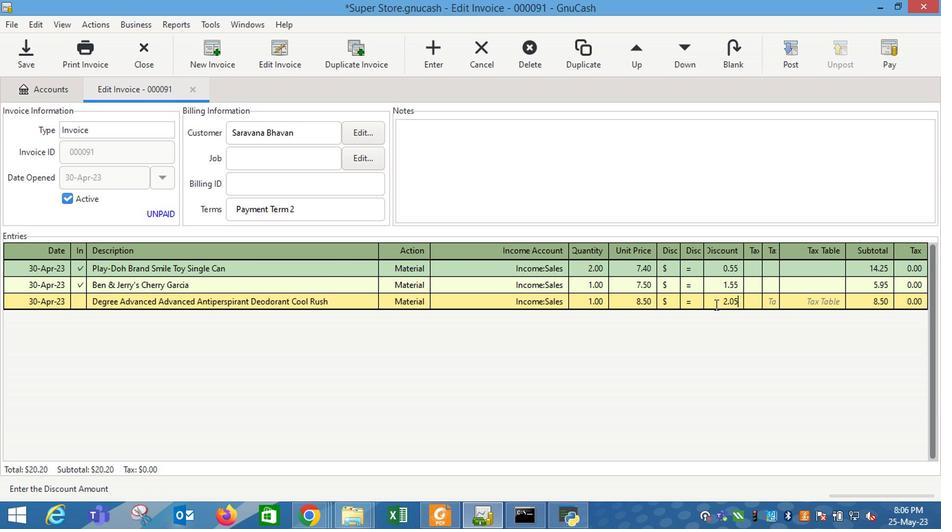 
Action: Mouse moved to (605, 176)
Screenshot: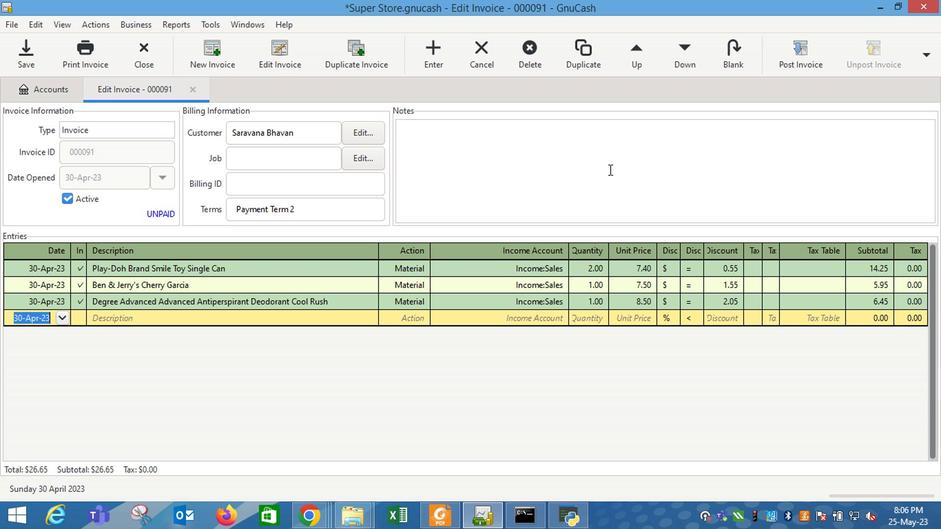 
Action: Mouse pressed left at (605, 176)
Screenshot: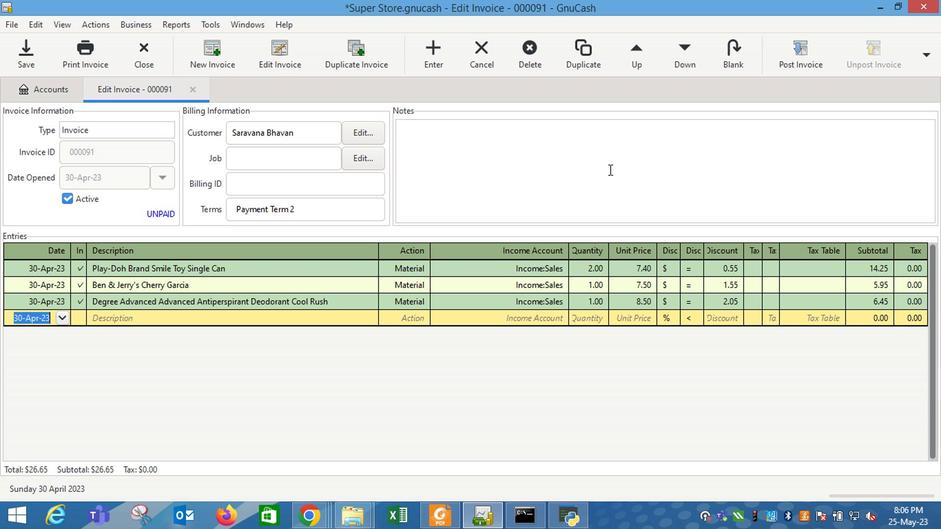
Action: Mouse moved to (605, 176)
Screenshot: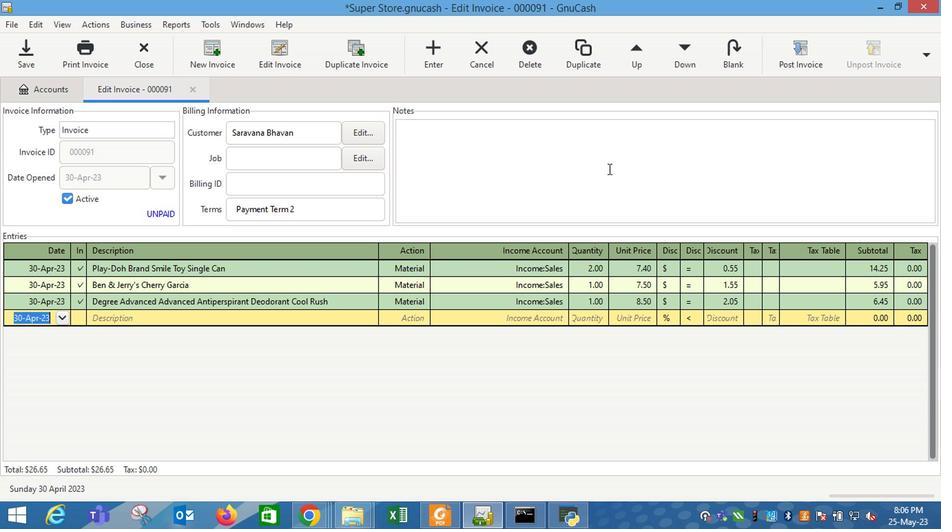
Action: Key pressed <Key.shift_r>Lookig<Key.backspace>g<Key.space><Key.backspace><Key.backspace>ng<Key.space>for<Key.space>wa<Key.backspace><Key.backspace><Key.backspace>ward<Key.space>to<Key.space>servig<Key.space><Key.backspace><Key.backspace><Key.backspace>n<Key.backspace>ing<Key.space>you<Key.space>again.
Screenshot: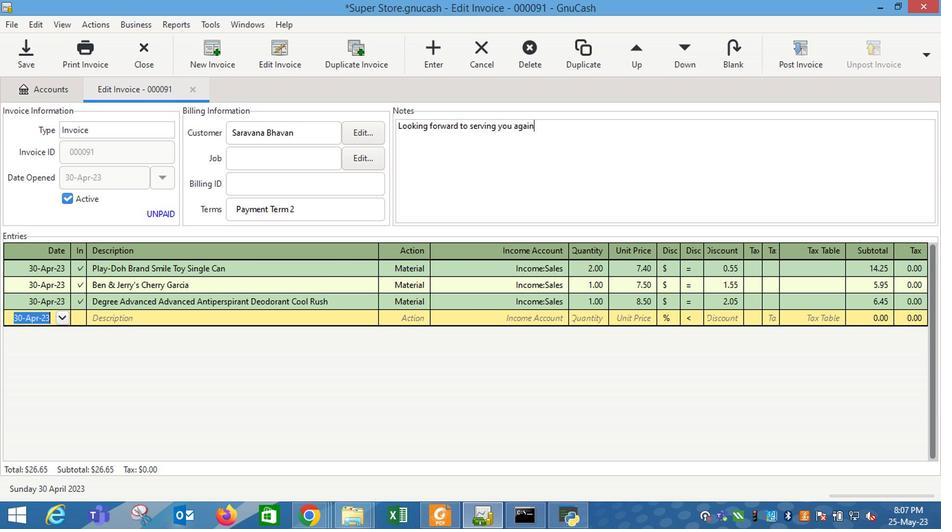 
Action: Mouse moved to (788, 63)
Screenshot: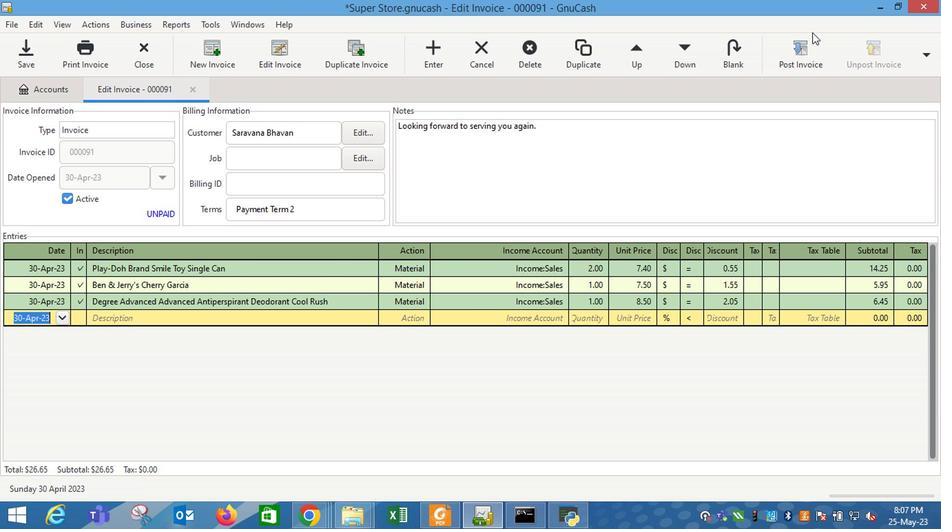 
Action: Mouse pressed left at (788, 63)
Screenshot: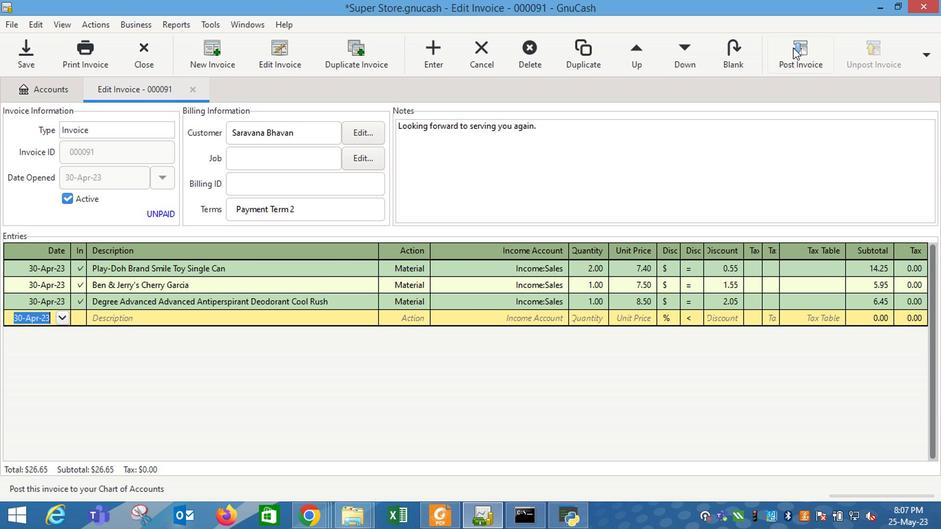 
Action: Mouse moved to (580, 241)
Screenshot: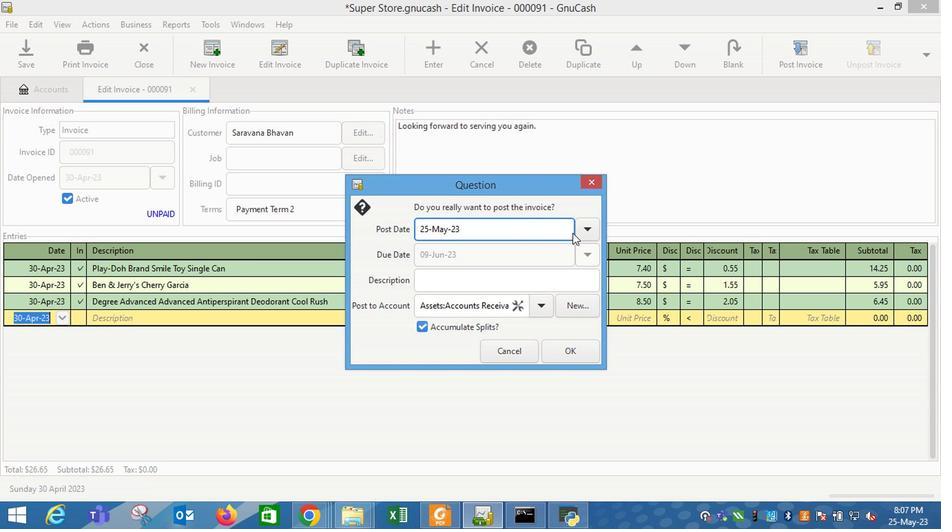 
Action: Mouse pressed left at (580, 241)
Screenshot: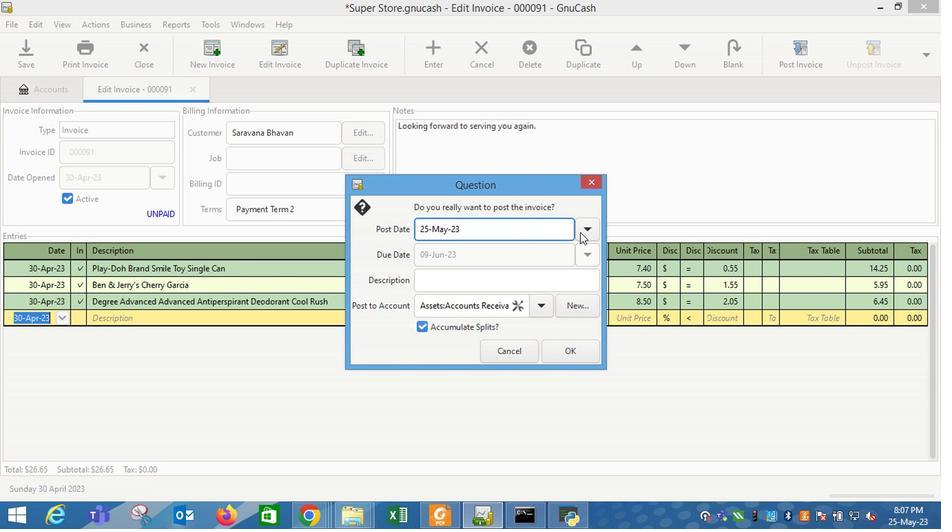 
Action: Mouse moved to (481, 260)
Screenshot: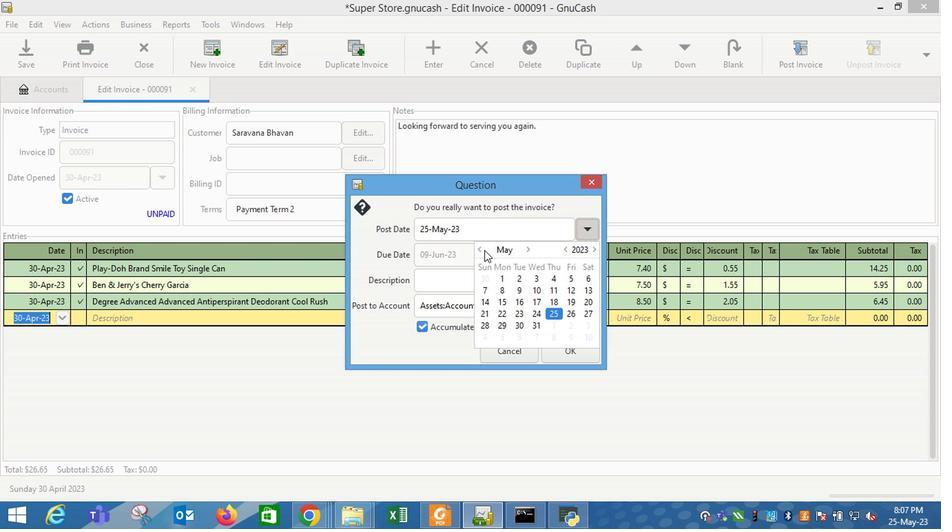 
Action: Mouse pressed left at (481, 260)
Screenshot: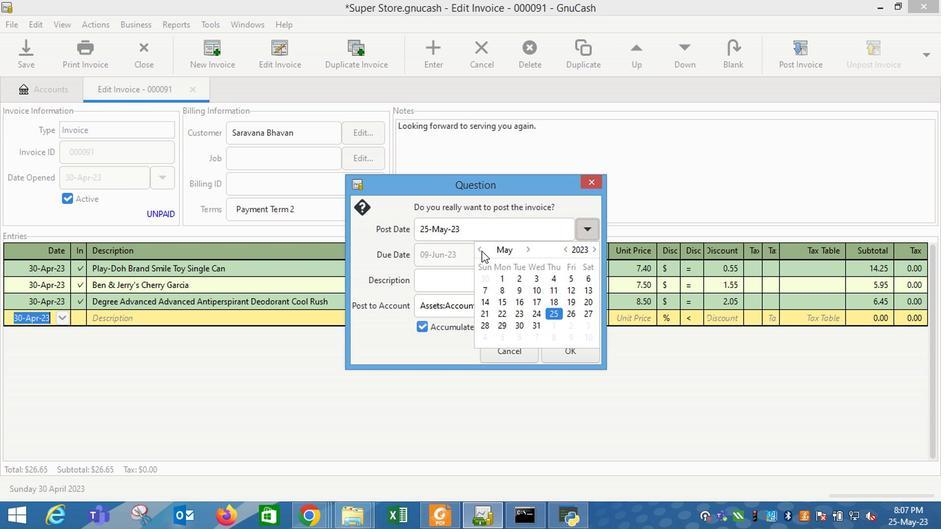 
Action: Mouse moved to (486, 347)
Screenshot: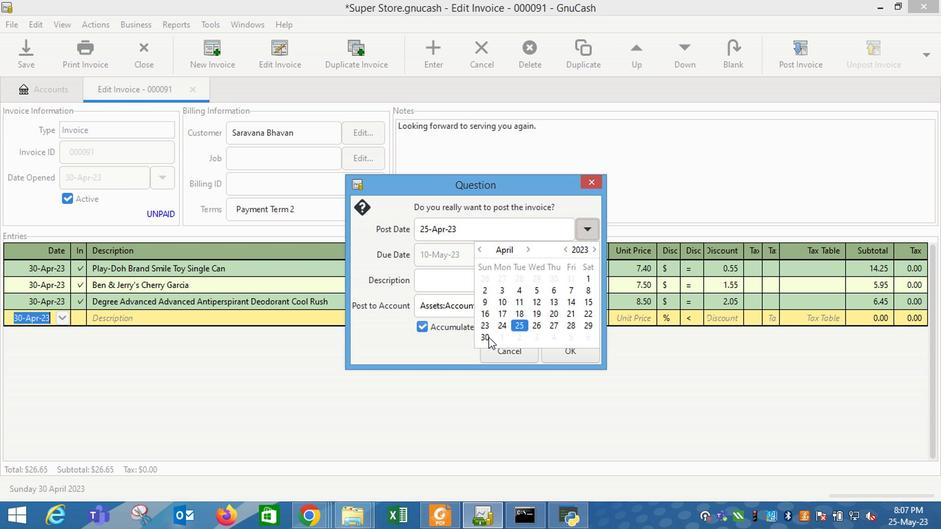 
Action: Mouse pressed left at (486, 347)
Screenshot: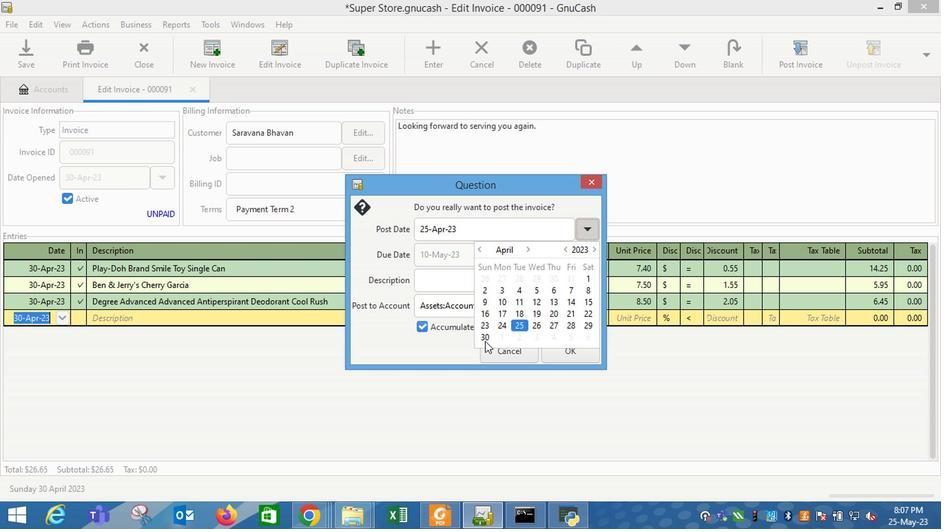 
Action: Mouse moved to (452, 321)
Screenshot: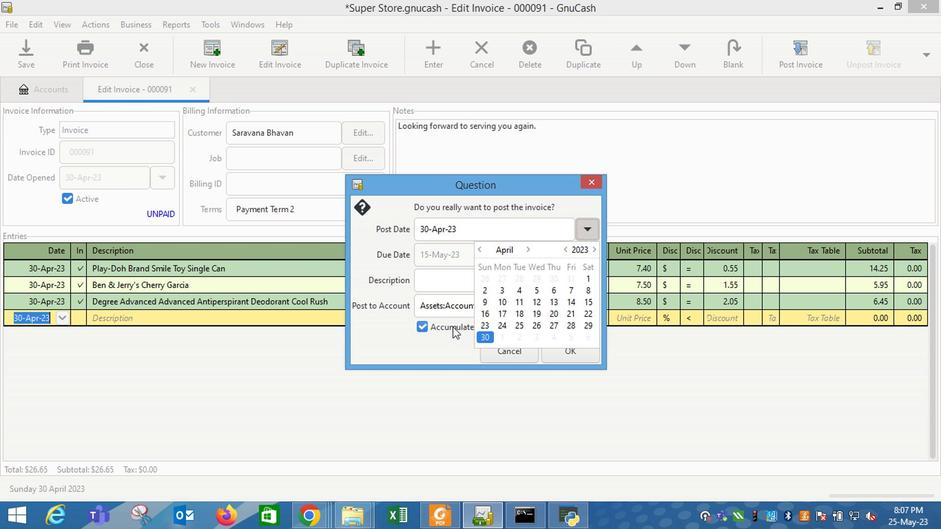 
Action: Mouse pressed left at (452, 321)
Screenshot: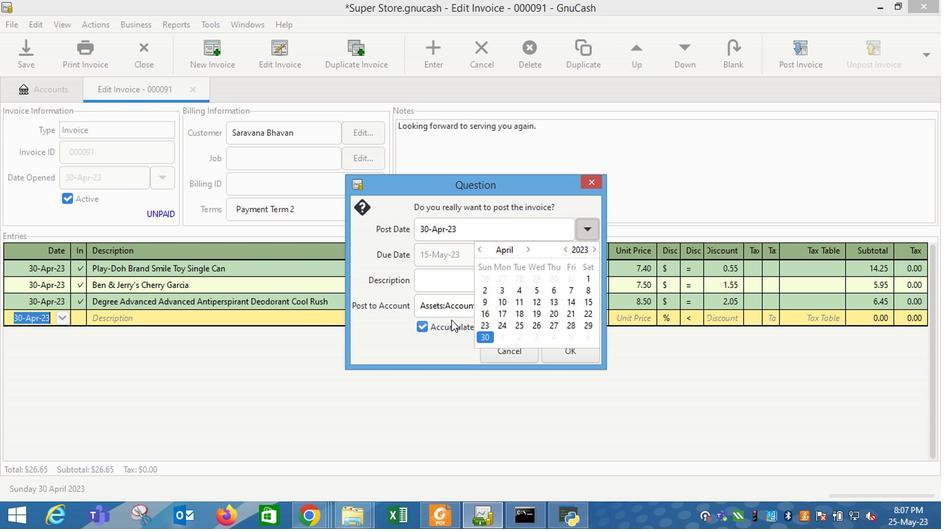 
Action: Mouse moved to (570, 358)
Screenshot: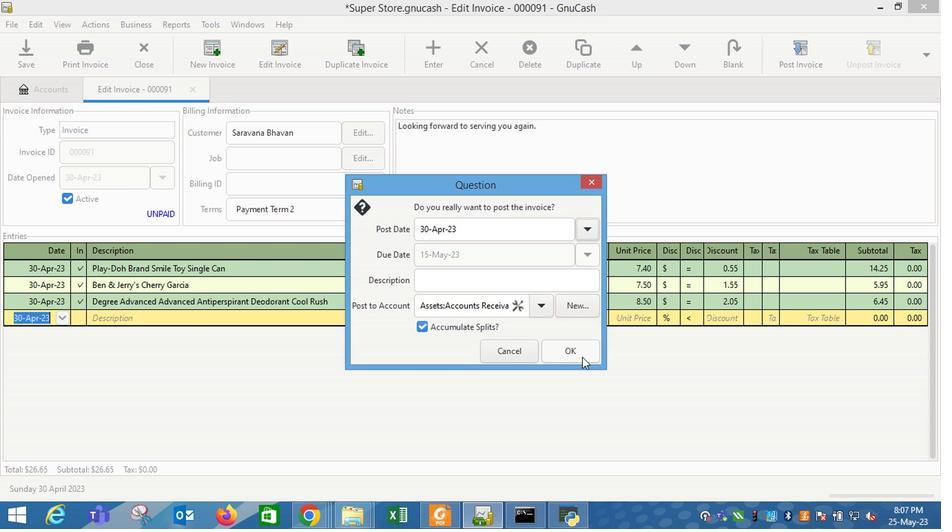 
Action: Mouse pressed left at (570, 358)
Screenshot: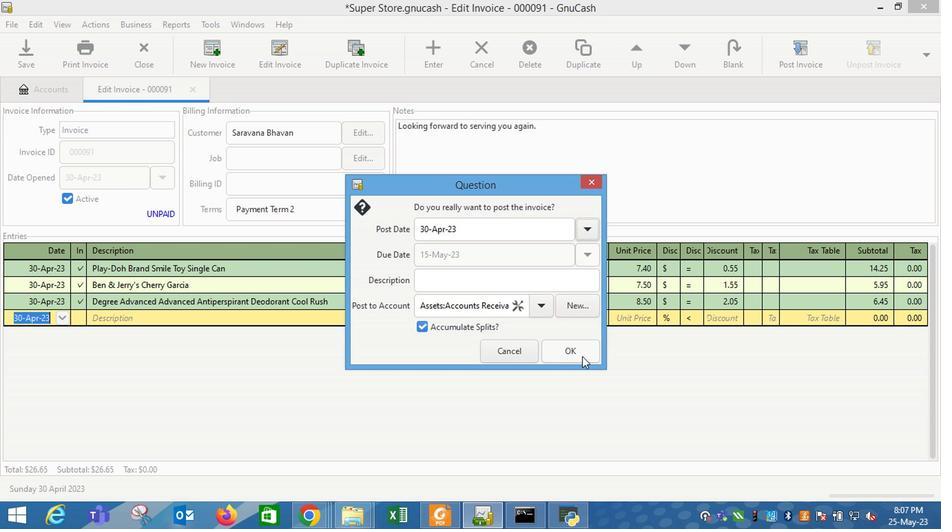 
Action: Mouse moved to (897, 68)
Screenshot: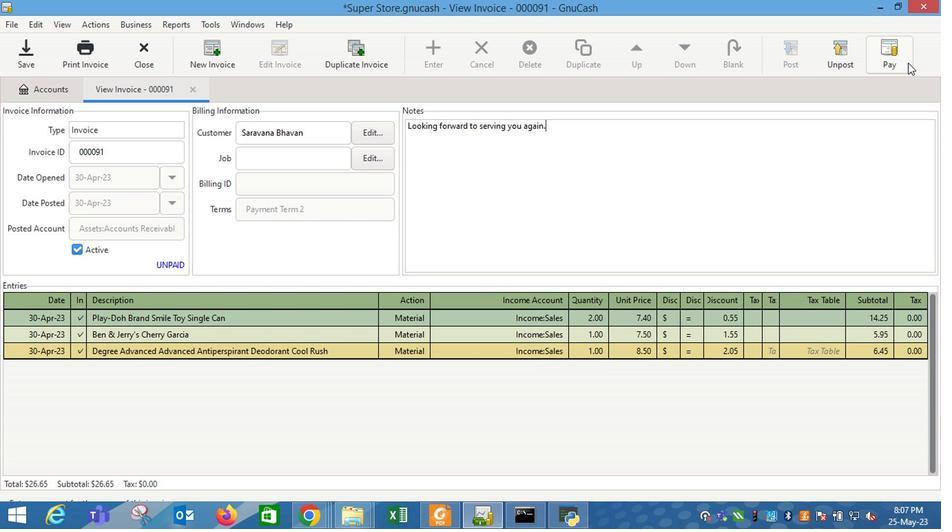 
Action: Mouse pressed left at (897, 68)
Screenshot: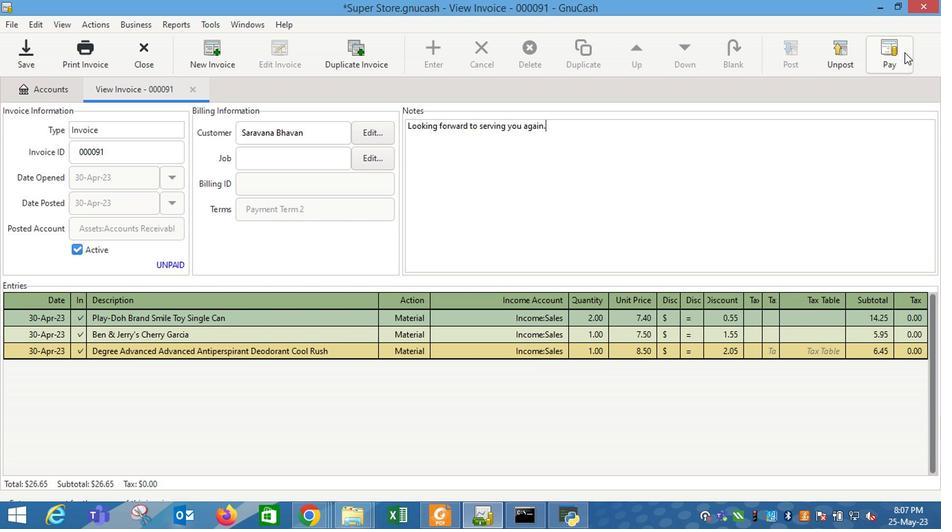 
Action: Mouse moved to (421, 275)
Screenshot: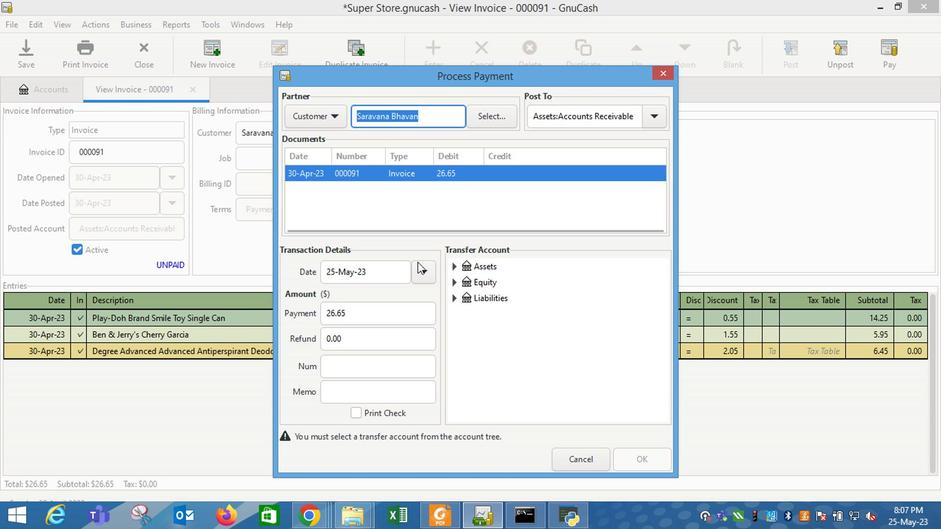 
Action: Mouse pressed left at (421, 275)
Screenshot: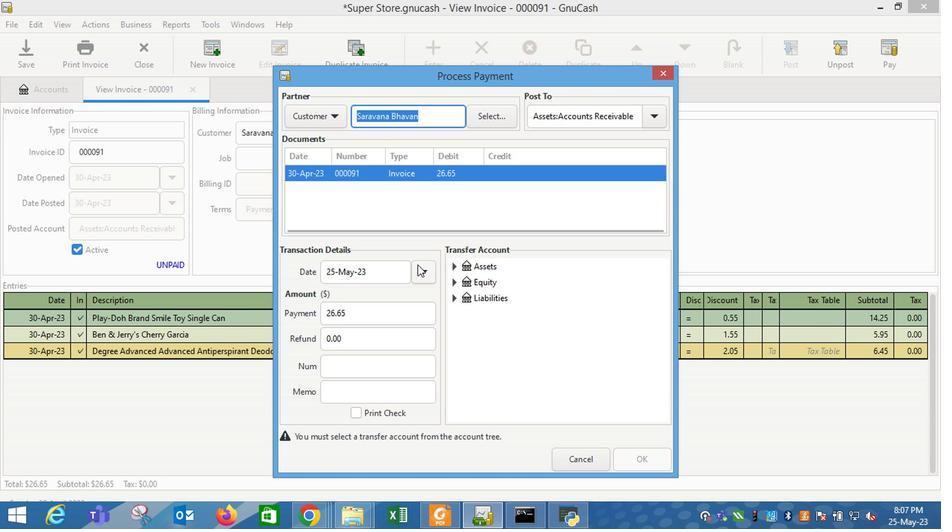 
Action: Mouse moved to (345, 350)
Screenshot: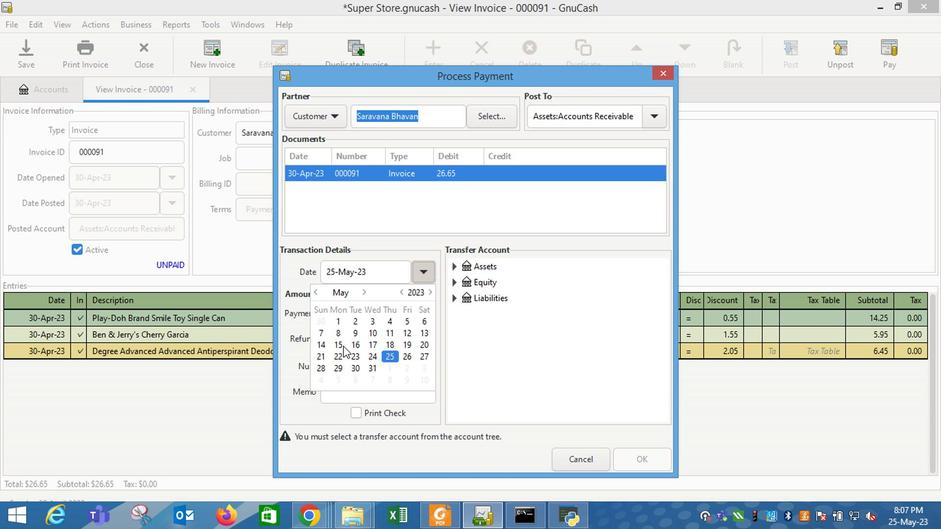 
Action: Mouse pressed left at (346, 350)
Screenshot: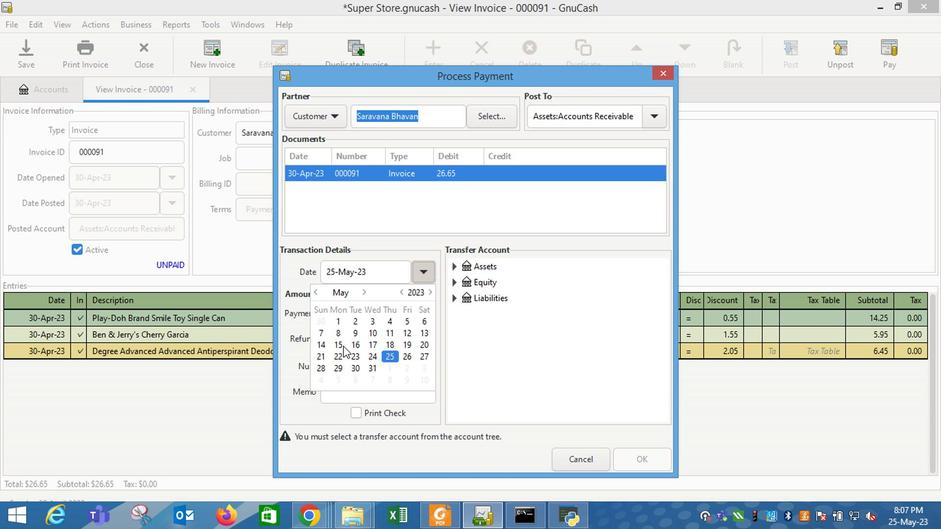 
Action: Mouse moved to (510, 345)
Screenshot: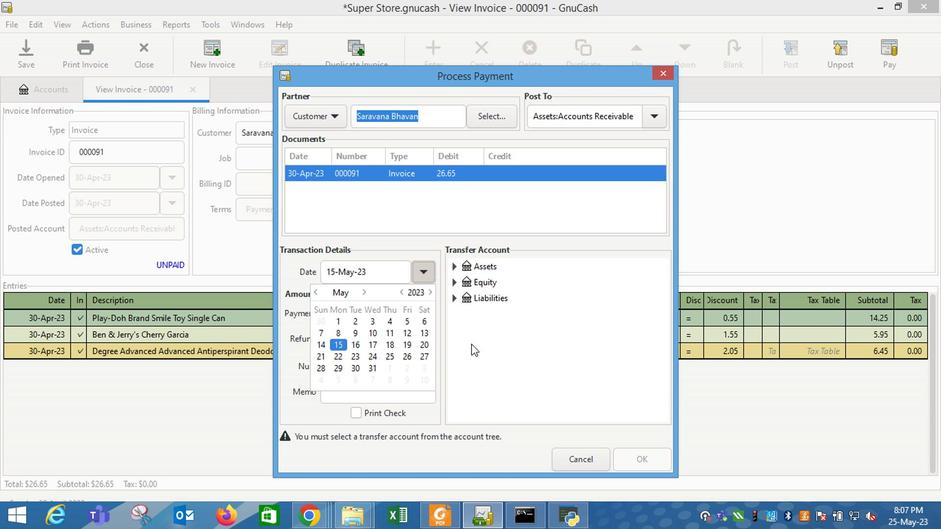 
Action: Mouse pressed left at (510, 345)
Screenshot: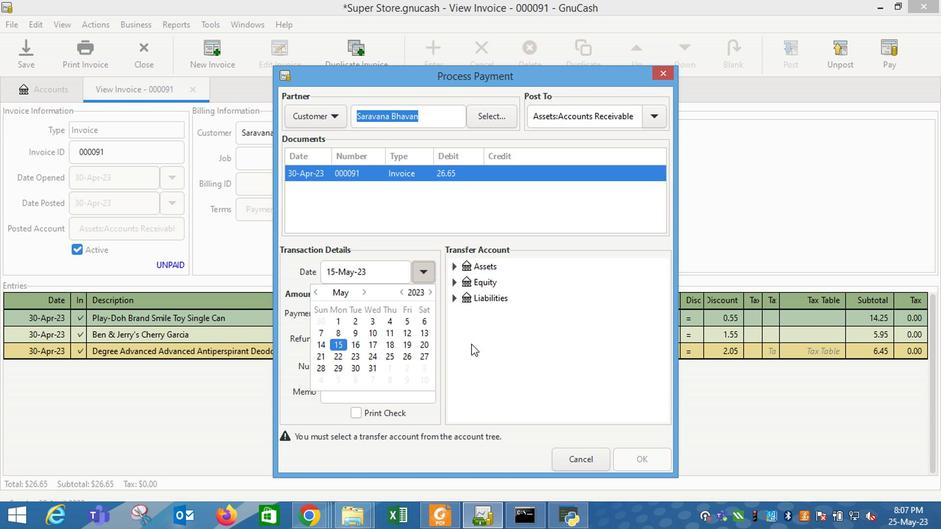 
Action: Mouse moved to (456, 272)
Screenshot: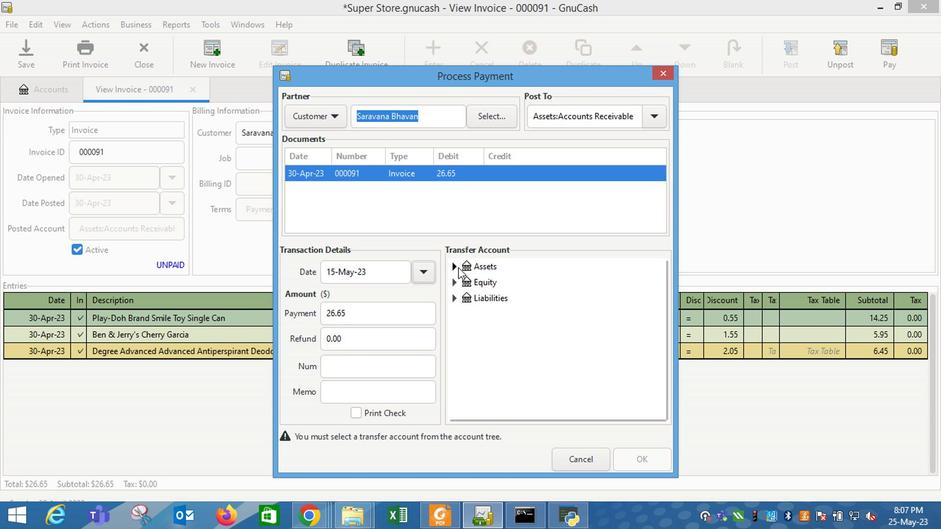 
Action: Mouse pressed left at (456, 272)
Screenshot: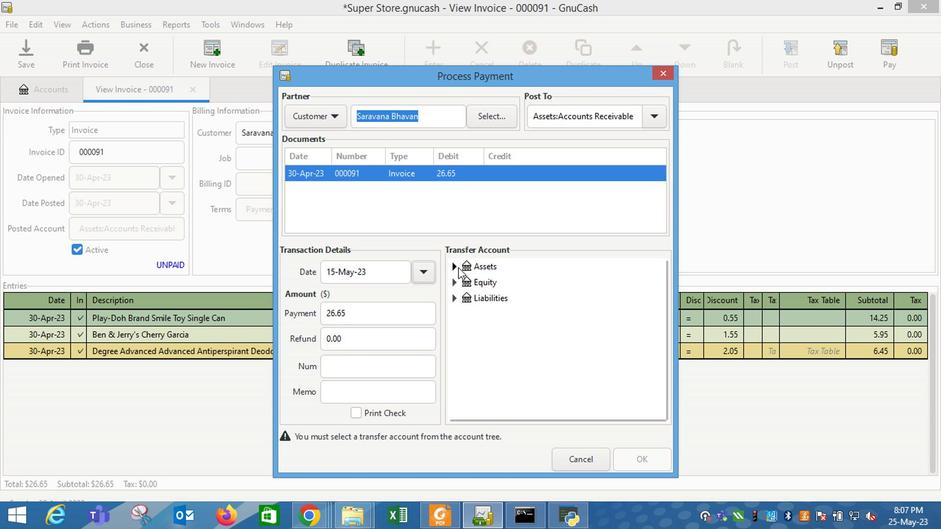 
Action: Mouse moved to (474, 290)
Screenshot: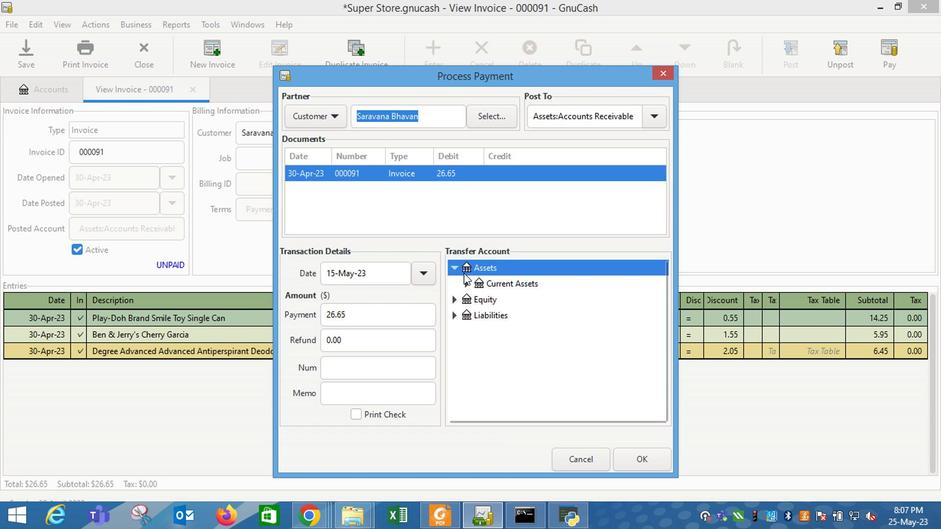 
Action: Mouse pressed left at (474, 290)
Screenshot: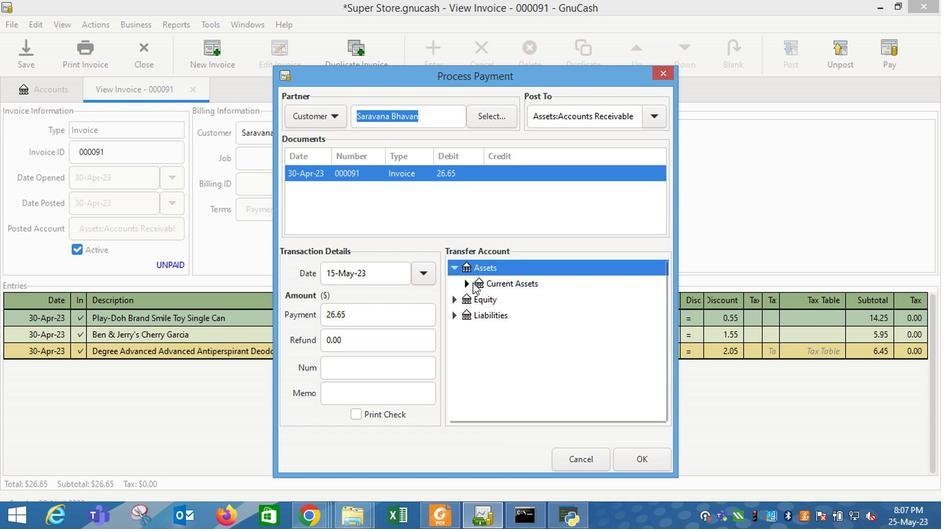 
Action: Mouse moved to (469, 290)
Screenshot: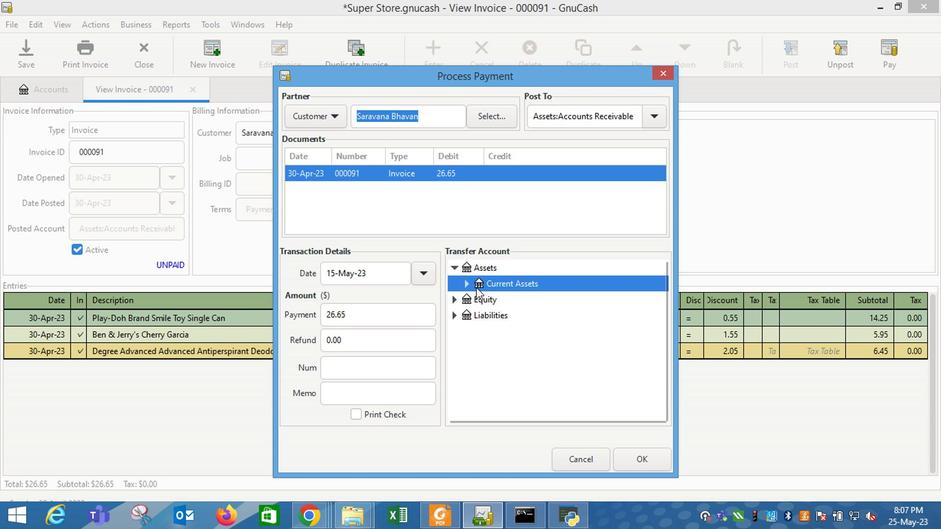 
Action: Mouse pressed left at (469, 290)
Screenshot: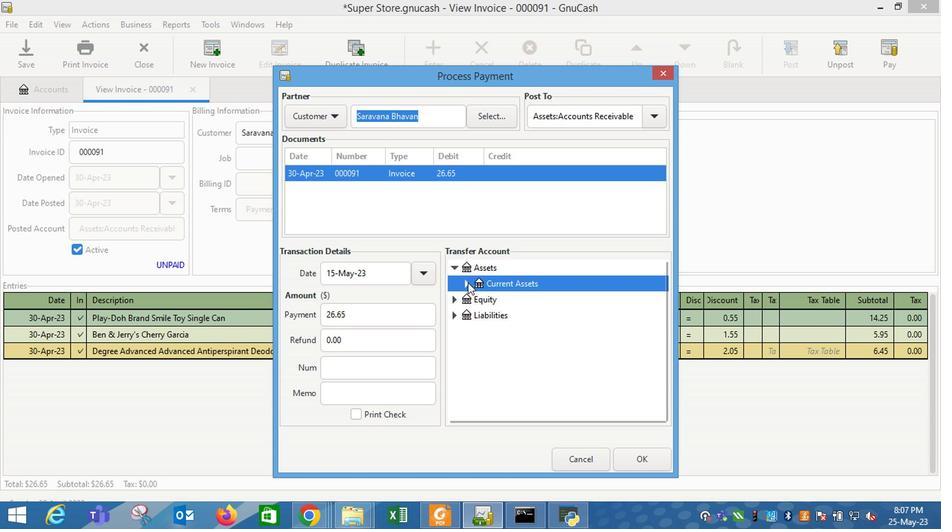 
Action: Mouse moved to (515, 308)
Screenshot: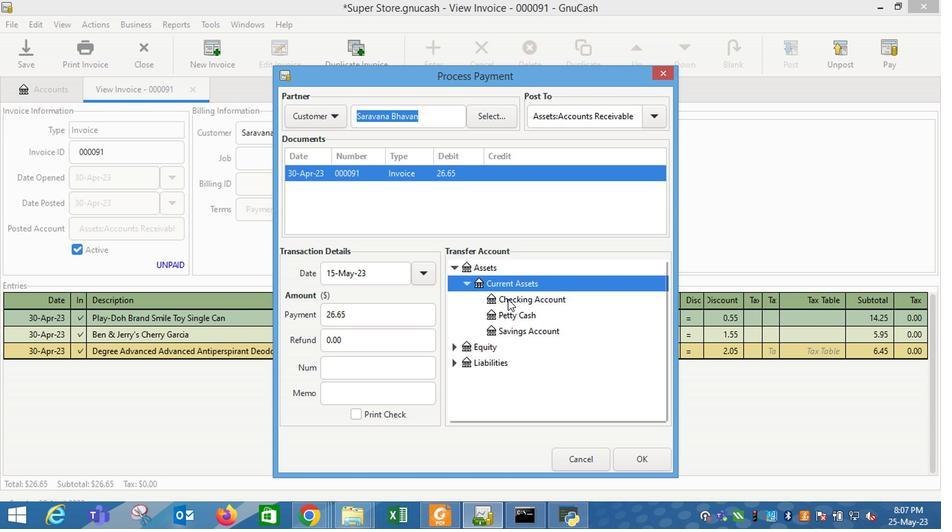 
Action: Mouse pressed left at (515, 308)
Screenshot: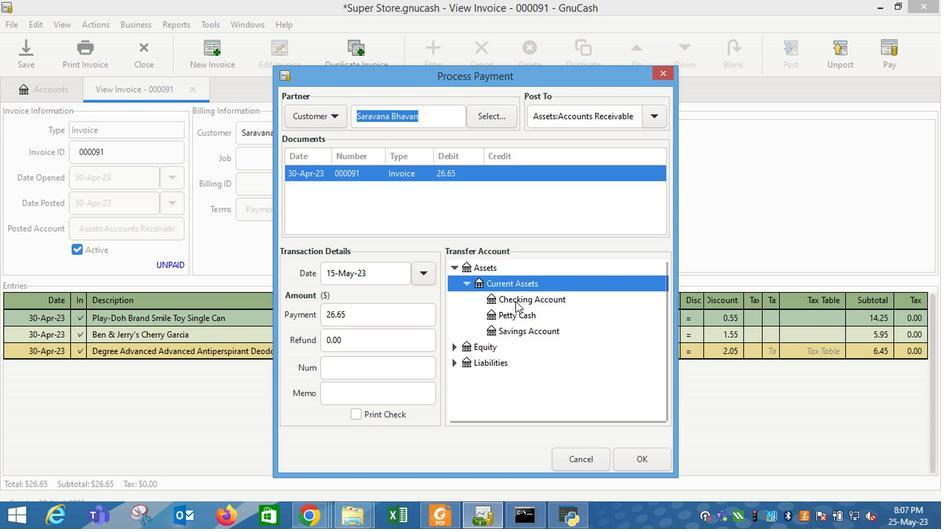 
Action: Mouse moved to (632, 458)
Screenshot: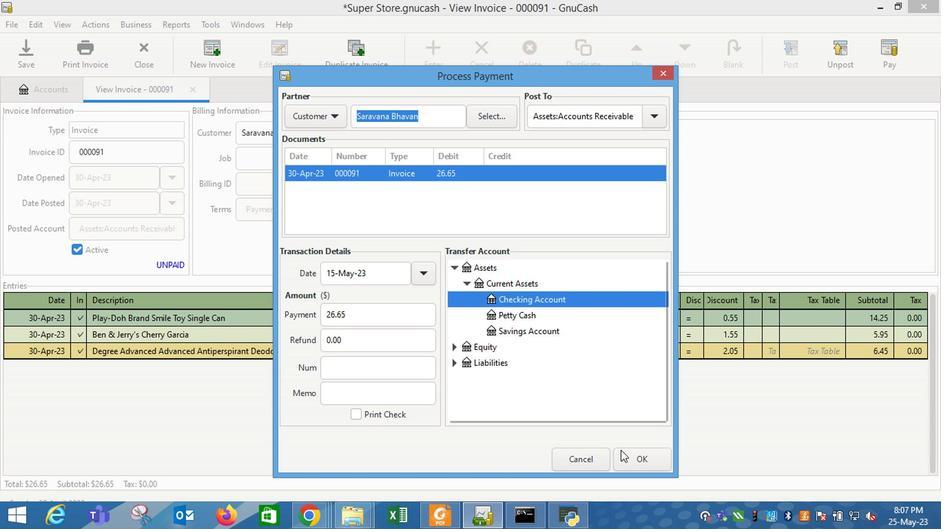 
Action: Mouse pressed left at (632, 458)
Screenshot: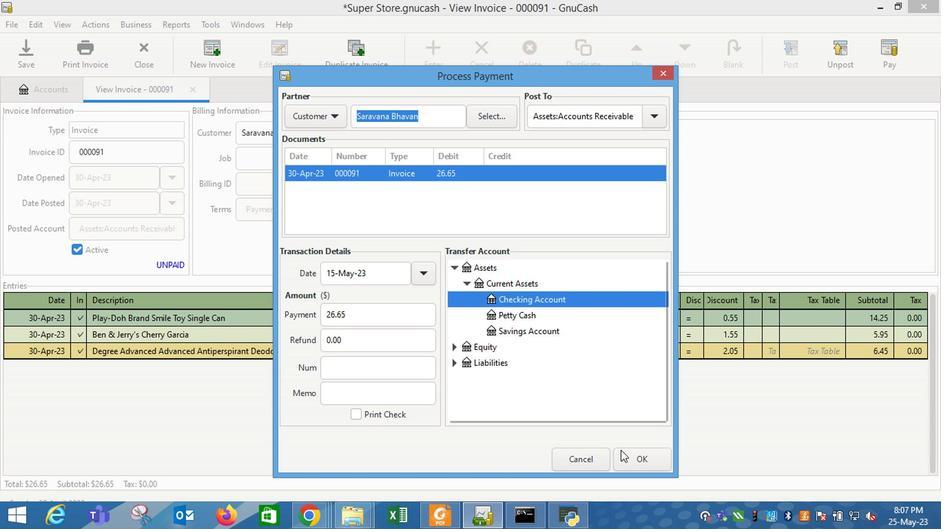 
Action: Mouse moved to (104, 63)
Screenshot: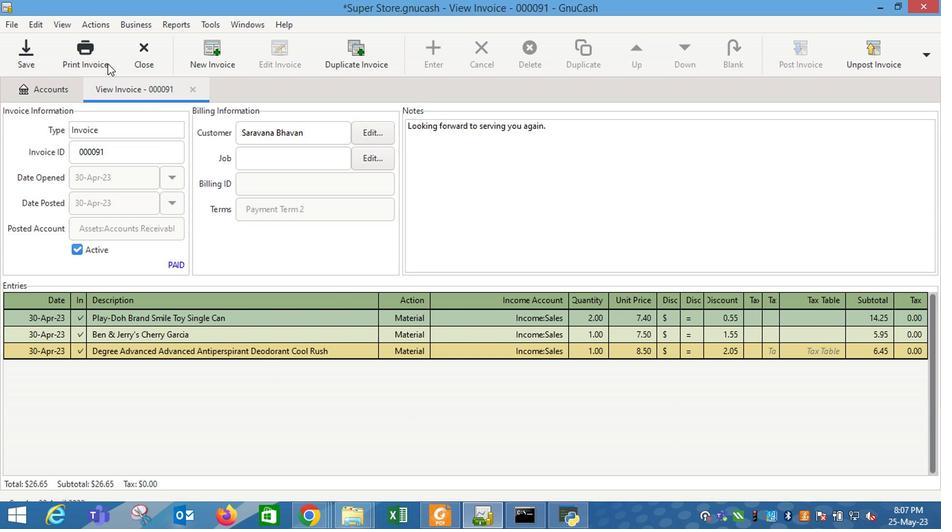 
Action: Mouse pressed left at (104, 63)
Screenshot: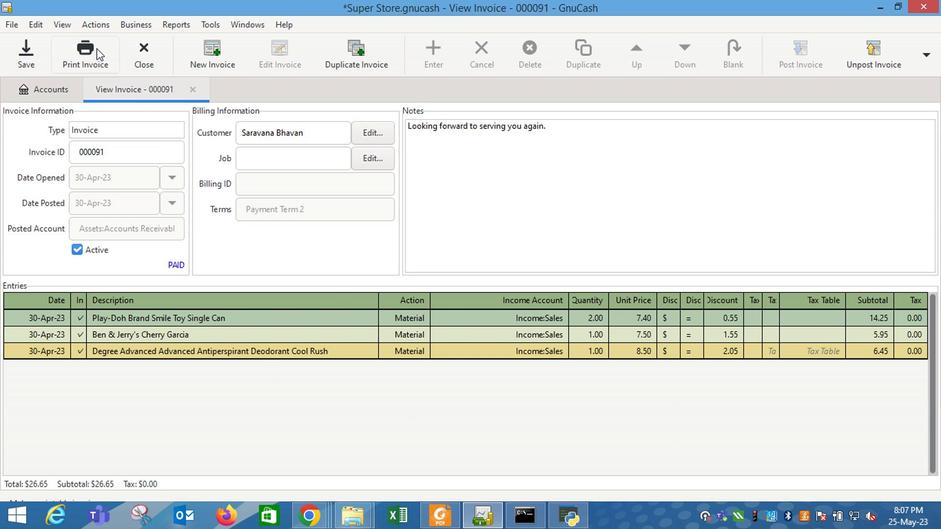 
Action: Mouse moved to (353, 68)
Screenshot: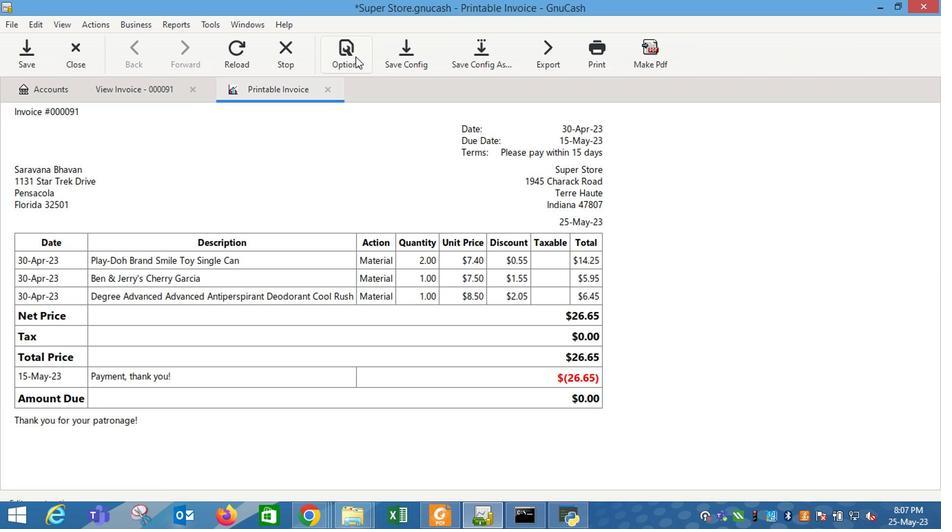 
Action: Mouse pressed left at (353, 68)
Screenshot: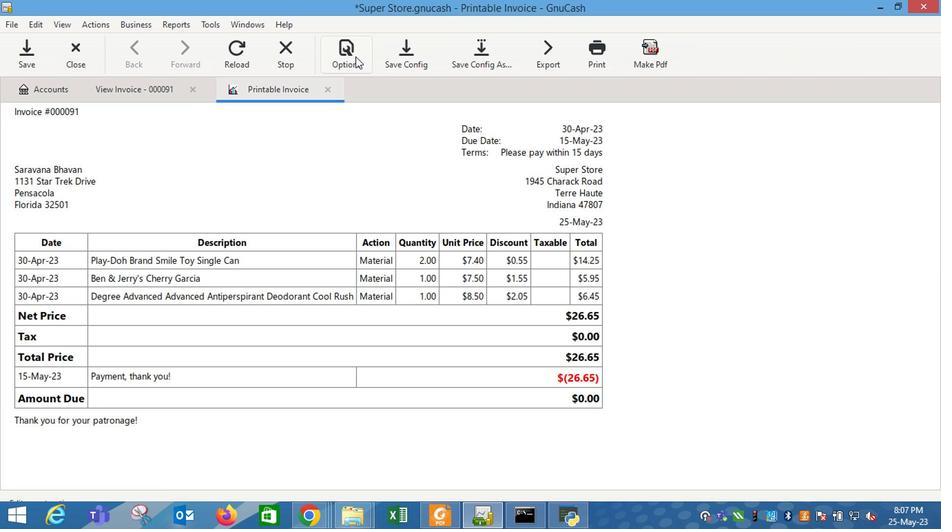 
Action: Mouse moved to (267, 150)
Screenshot: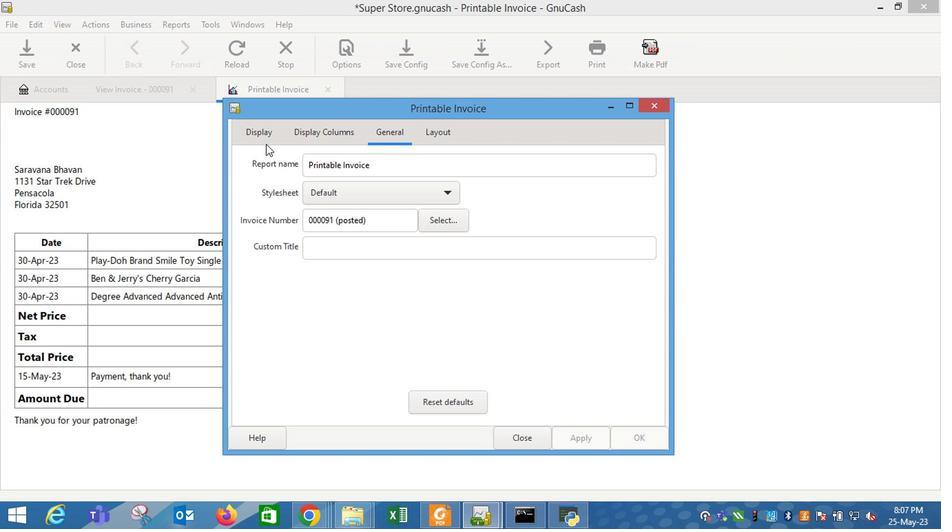 
Action: Mouse pressed left at (267, 150)
Screenshot: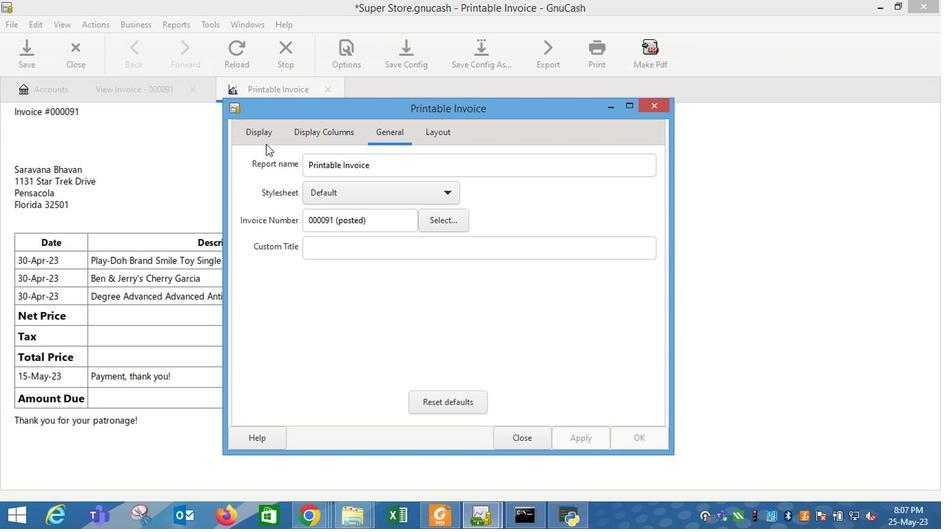 
Action: Mouse moved to (371, 296)
Screenshot: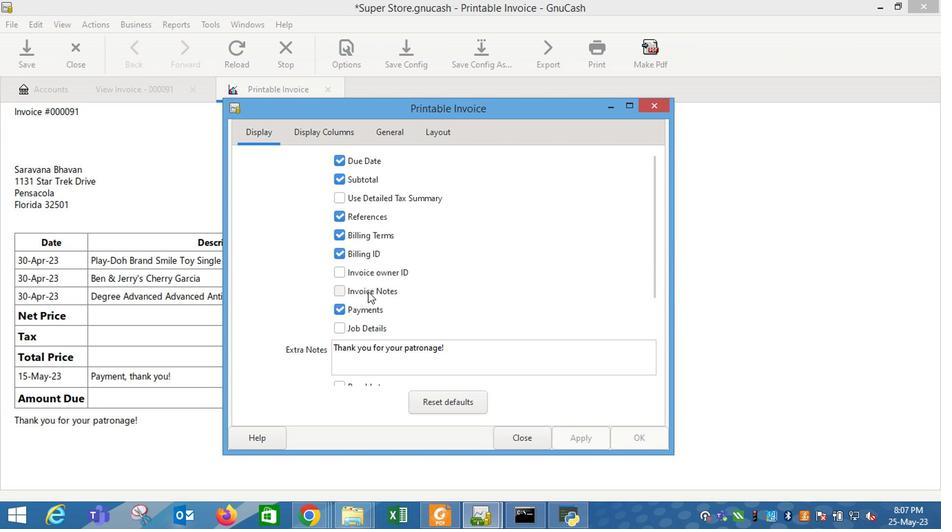 
Action: Mouse pressed left at (371, 296)
Screenshot: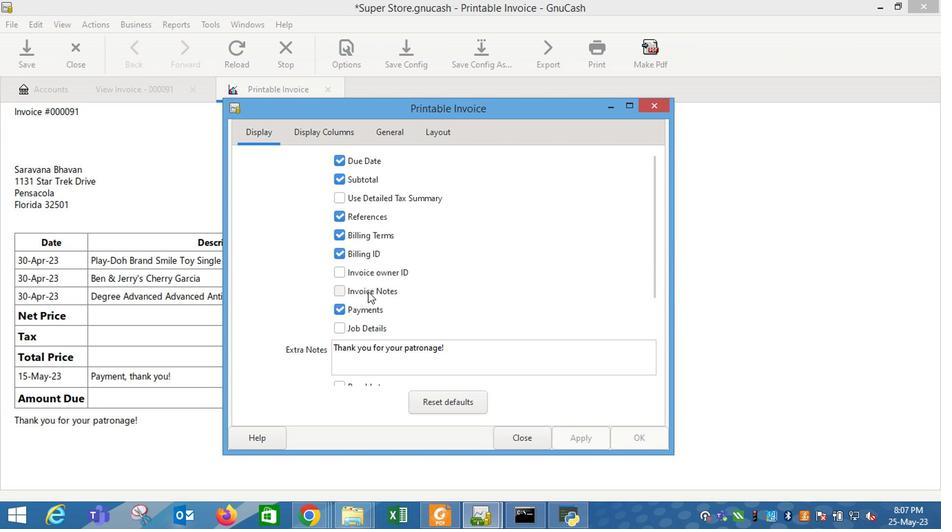 
Action: Mouse moved to (582, 440)
Screenshot: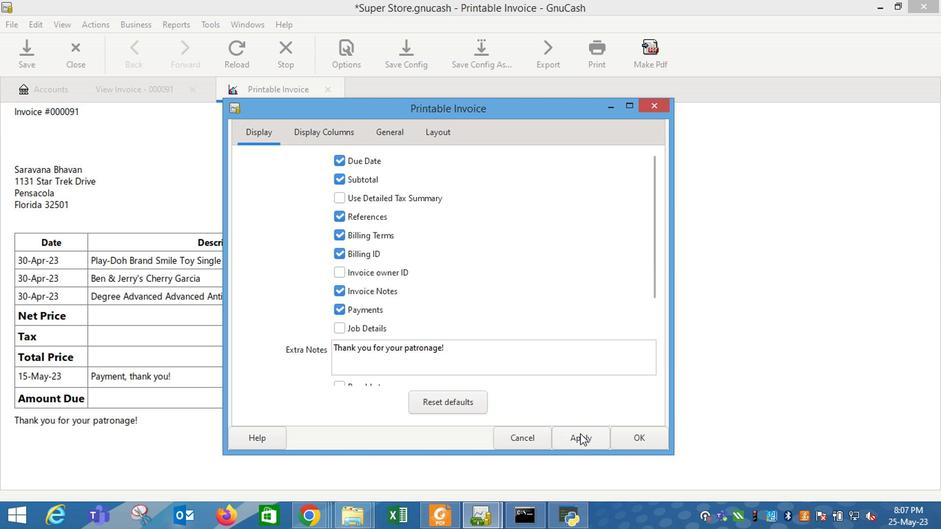 
Action: Mouse pressed left at (582, 440)
Screenshot: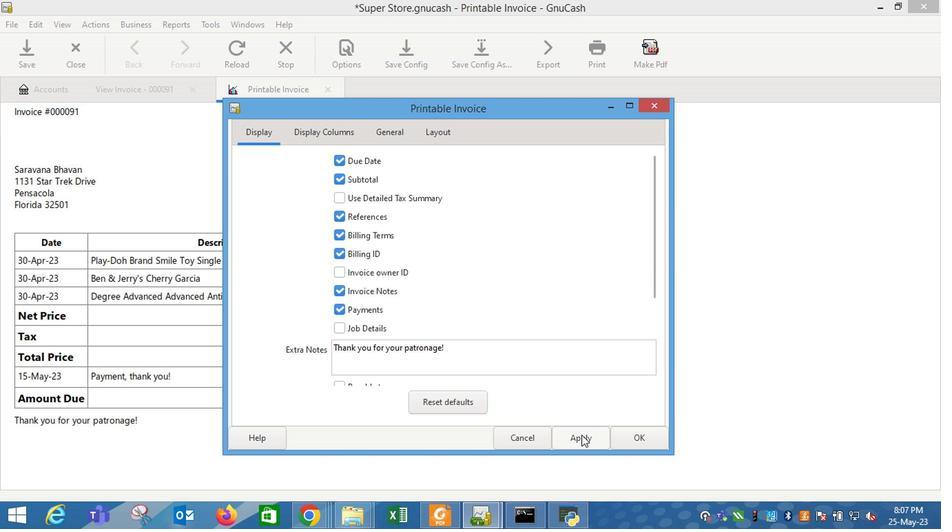 
Action: Mouse moved to (515, 443)
Screenshot: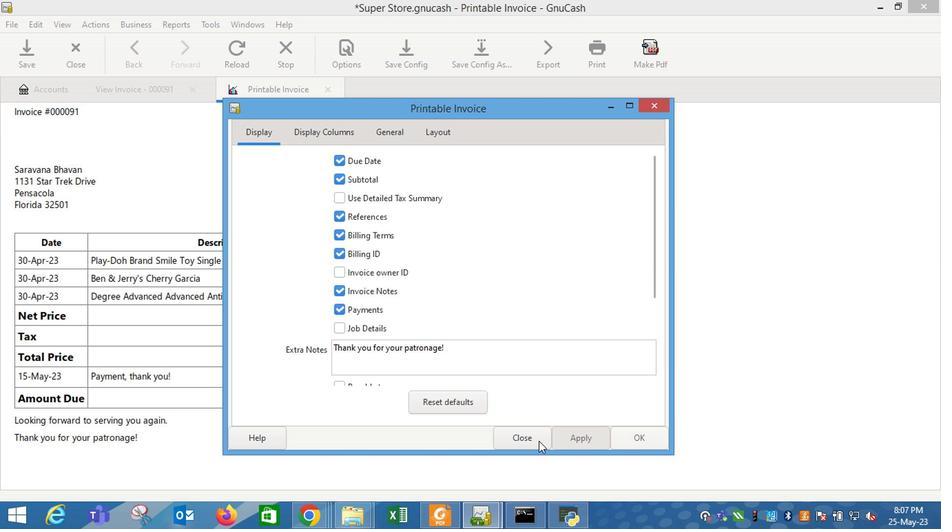 
Action: Mouse pressed left at (515, 443)
Screenshot: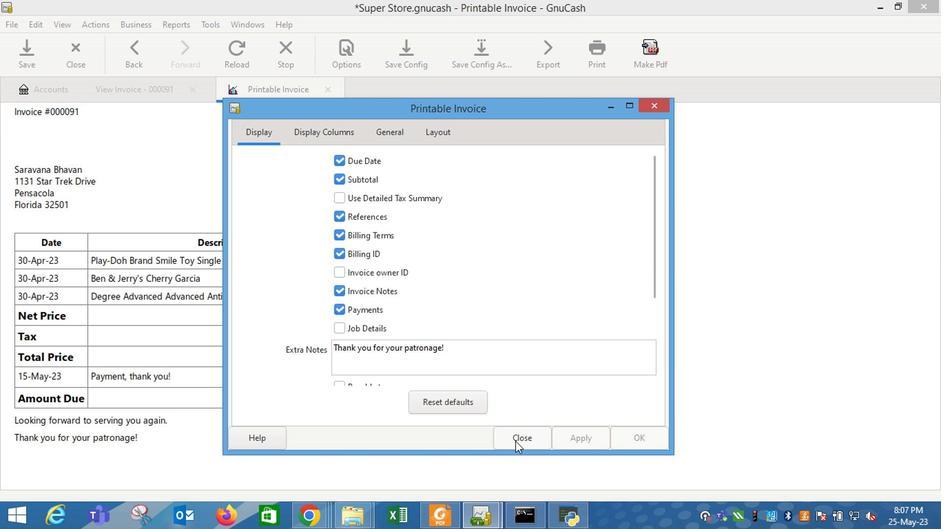 
Action: Mouse moved to (383, 432)
Screenshot: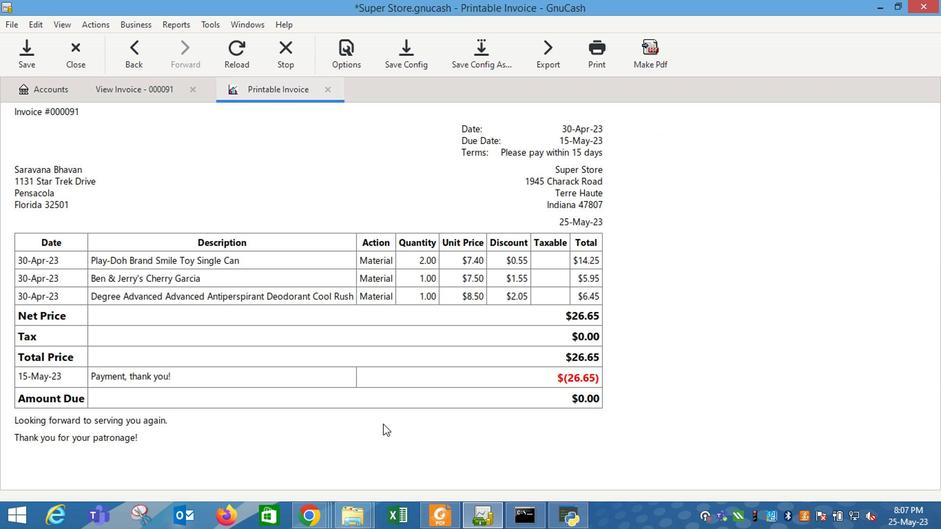 
